 Task: Find a house in Boa Vista for 4 guests from 10 June to 25 June with amenities like gym, breakfast, wifi, free parking, and TV, within a price range of 10,000 to 15,000.
Action: Mouse moved to (487, 63)
Screenshot: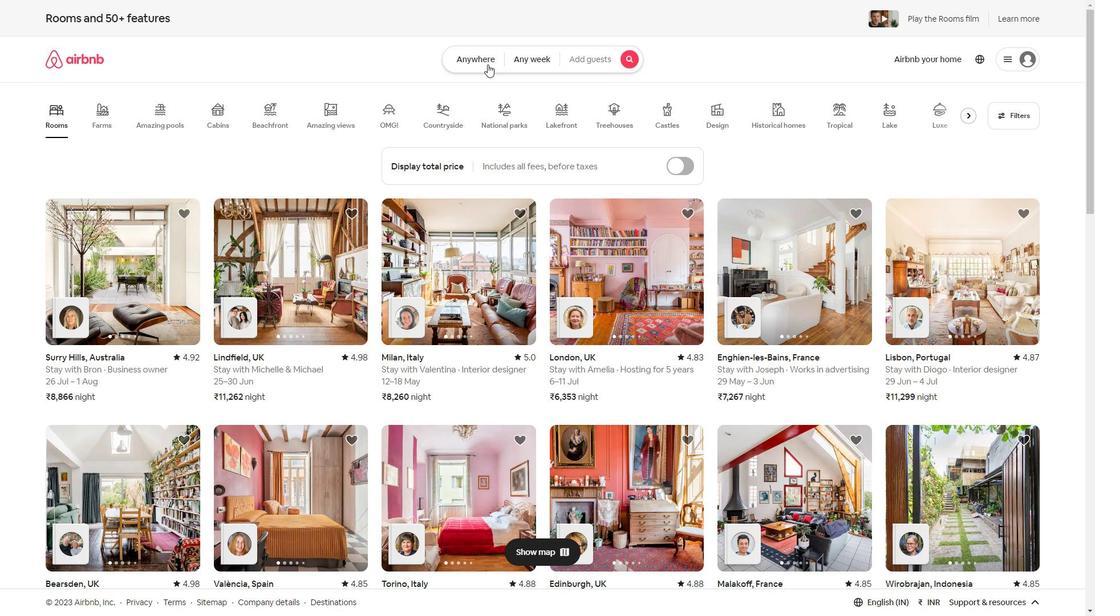 
Action: Mouse pressed left at (487, 63)
Screenshot: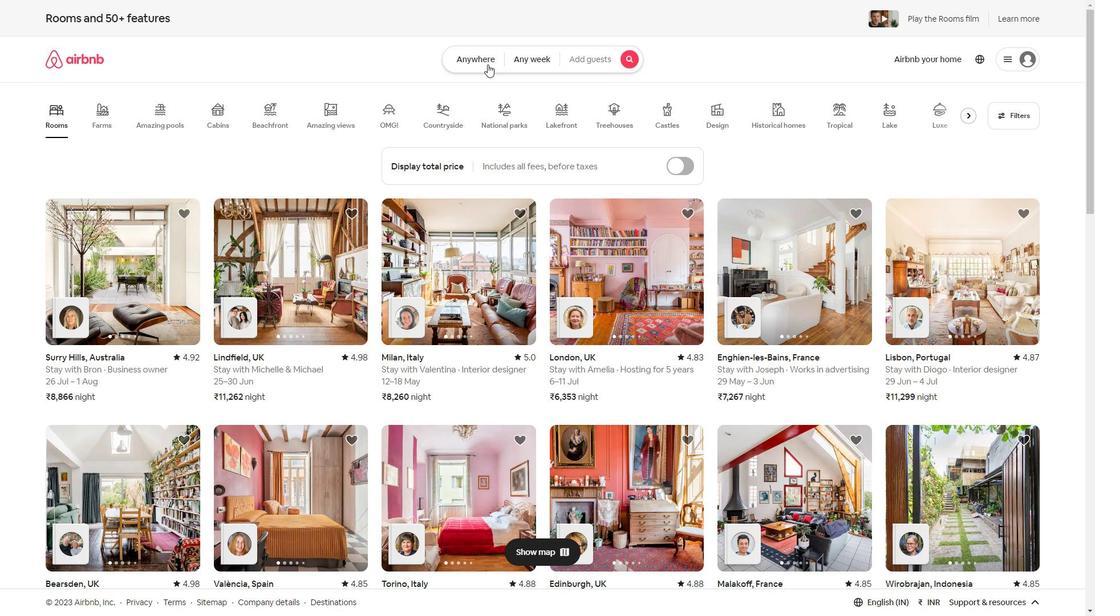 
Action: Mouse moved to (414, 85)
Screenshot: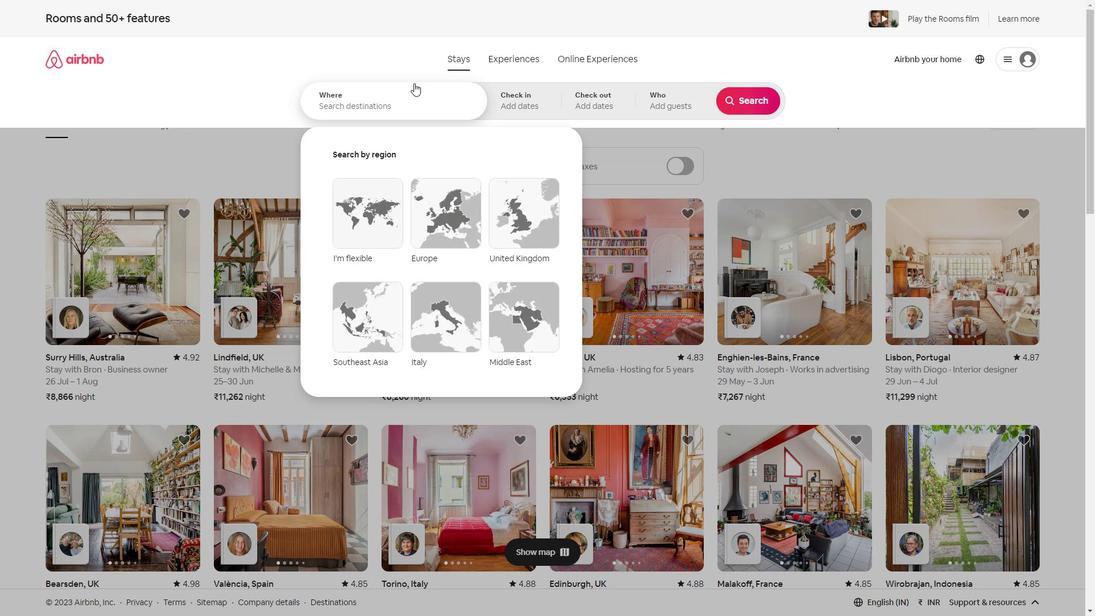 
Action: Mouse pressed left at (414, 85)
Screenshot: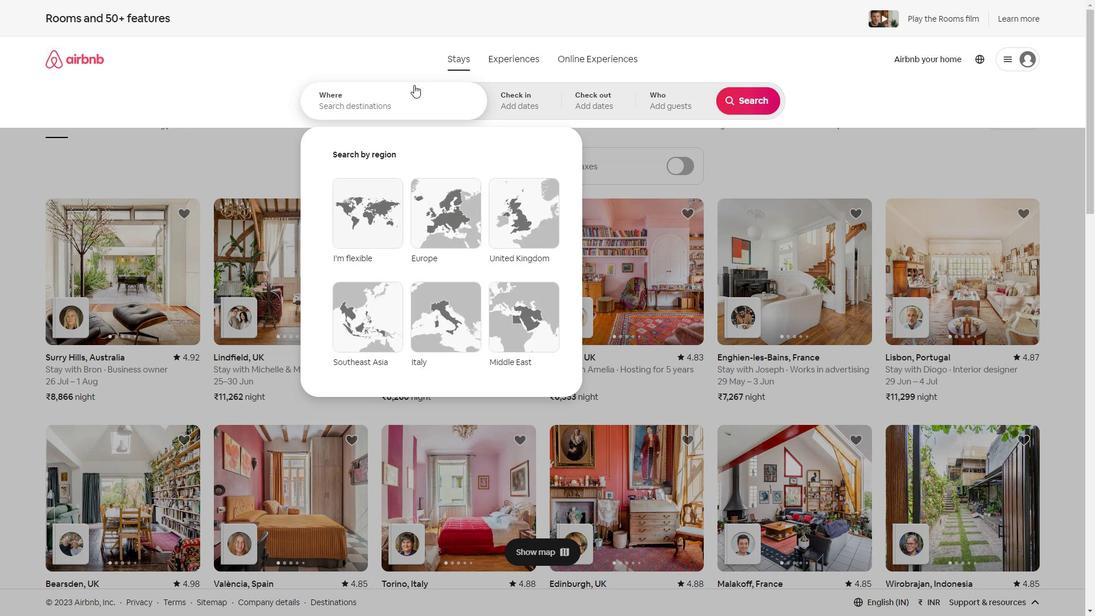 
Action: Key pressed <Key.shift>Boa<Key.space><Key.shift><Key.shift><Key.shift><Key.shift><Key.shift><Key.shift><Key.shift><Key.shift><Key.shift>Vista,<Key.shift>Brazil
Screenshot: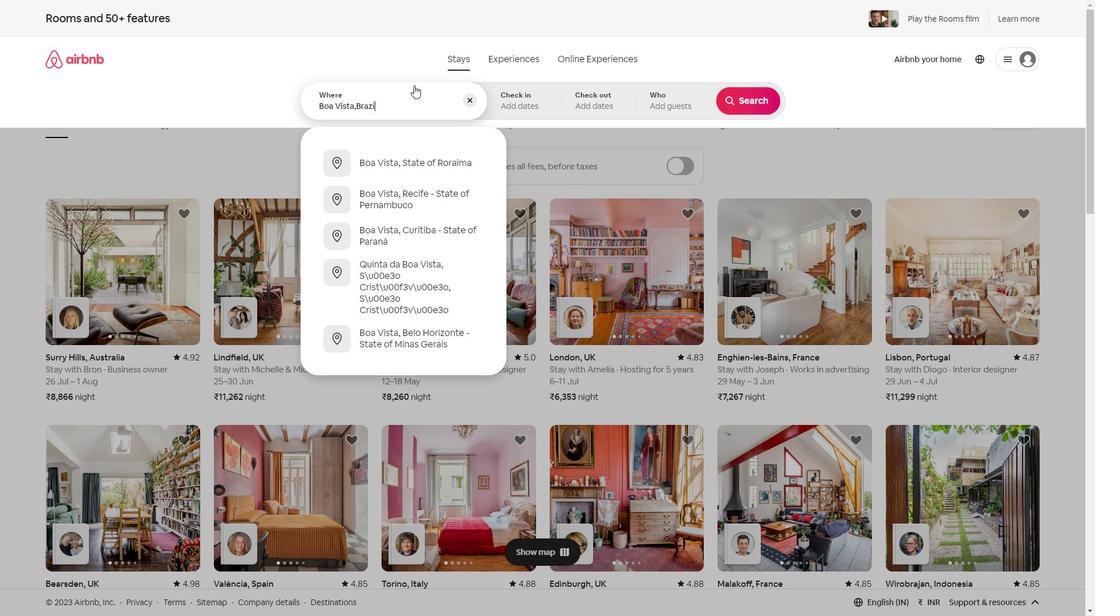 
Action: Mouse moved to (499, 105)
Screenshot: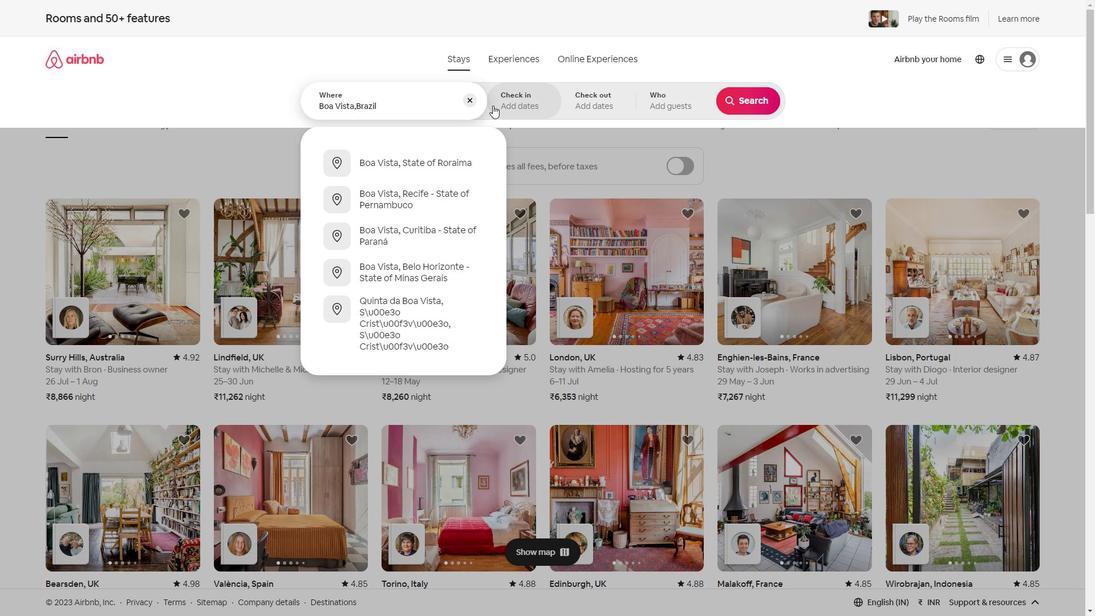 
Action: Mouse pressed left at (499, 105)
Screenshot: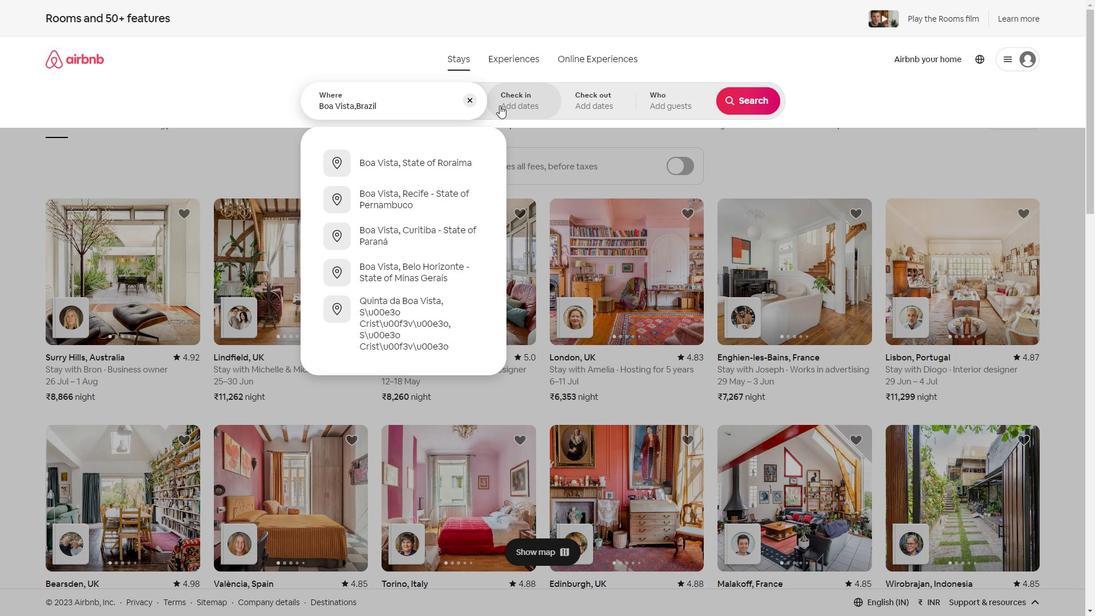 
Action: Mouse moved to (739, 271)
Screenshot: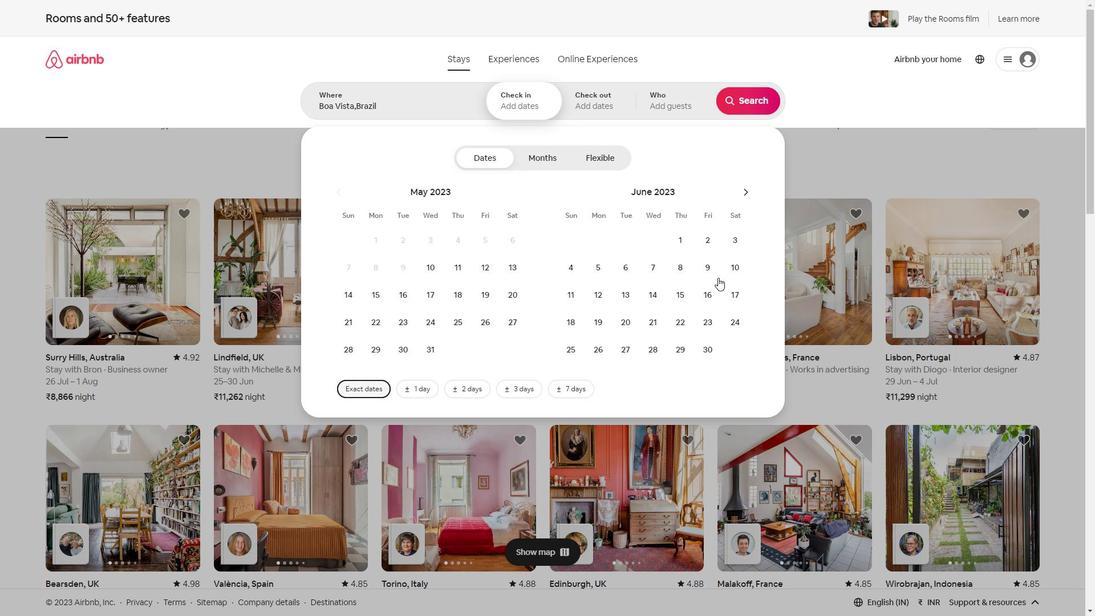 
Action: Mouse pressed left at (739, 271)
Screenshot: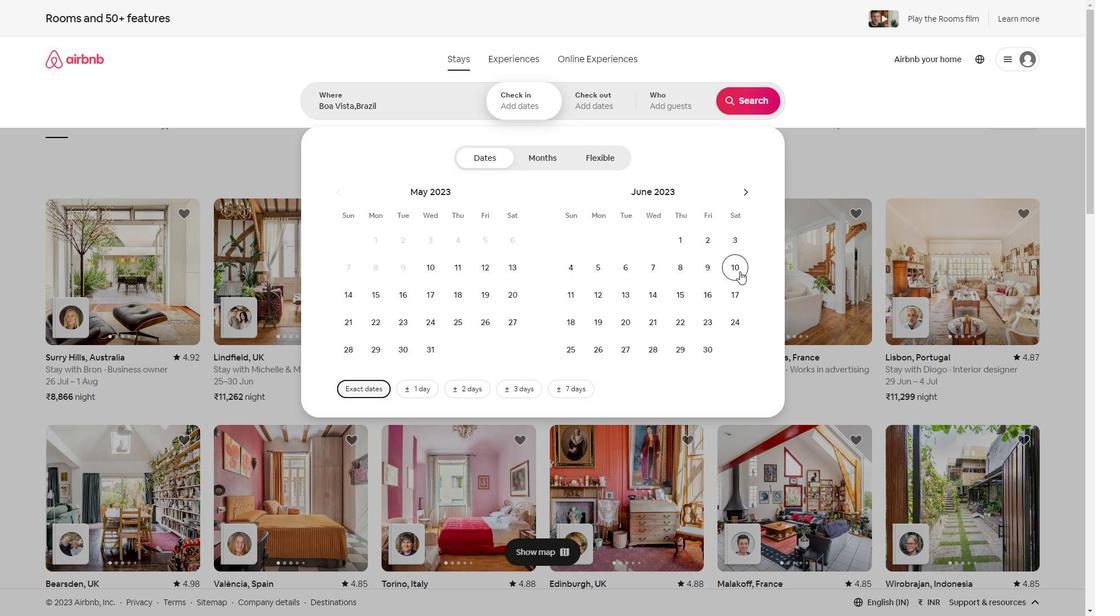 
Action: Mouse moved to (577, 343)
Screenshot: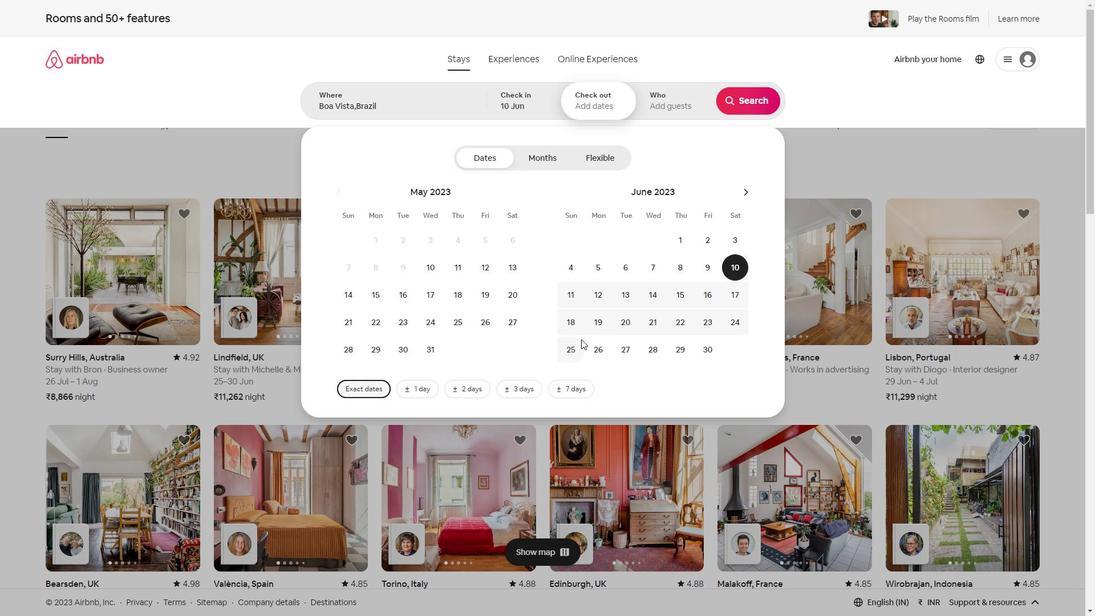 
Action: Mouse pressed left at (577, 343)
Screenshot: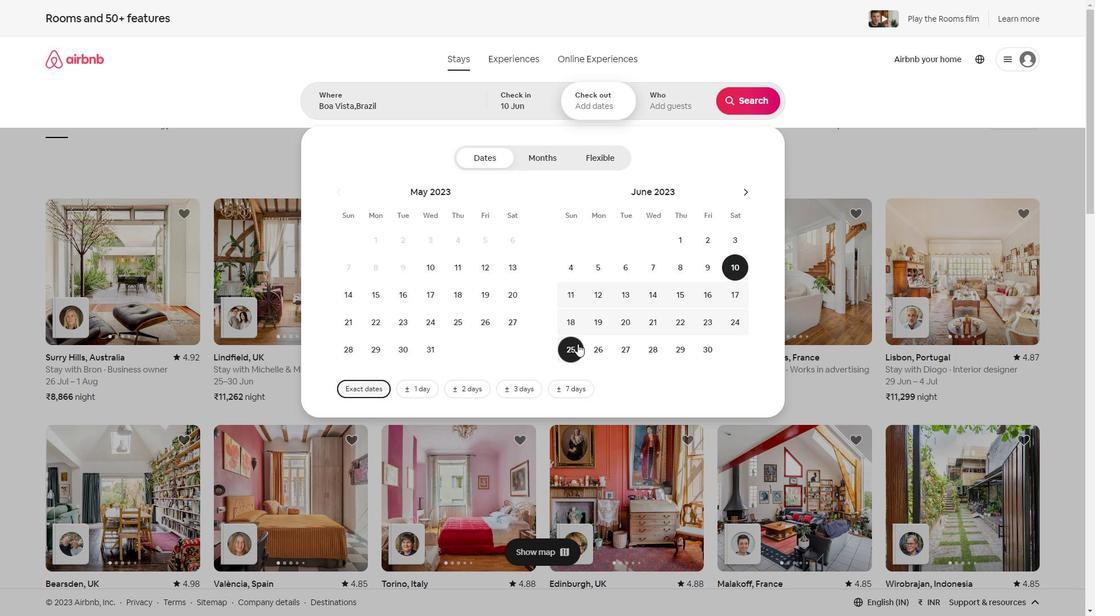
Action: Mouse moved to (670, 110)
Screenshot: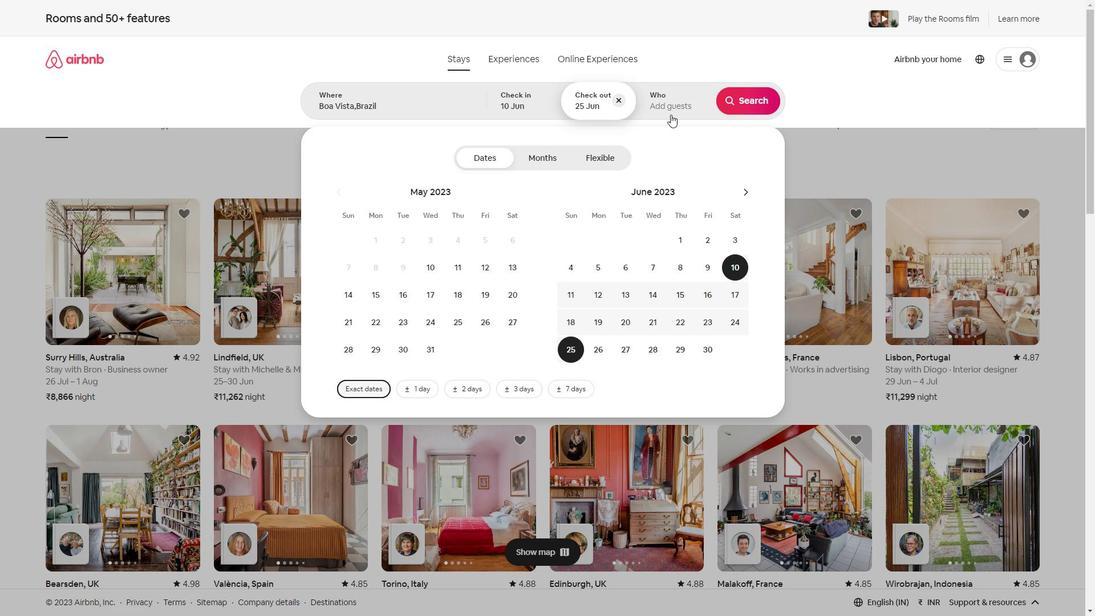 
Action: Mouse pressed left at (670, 110)
Screenshot: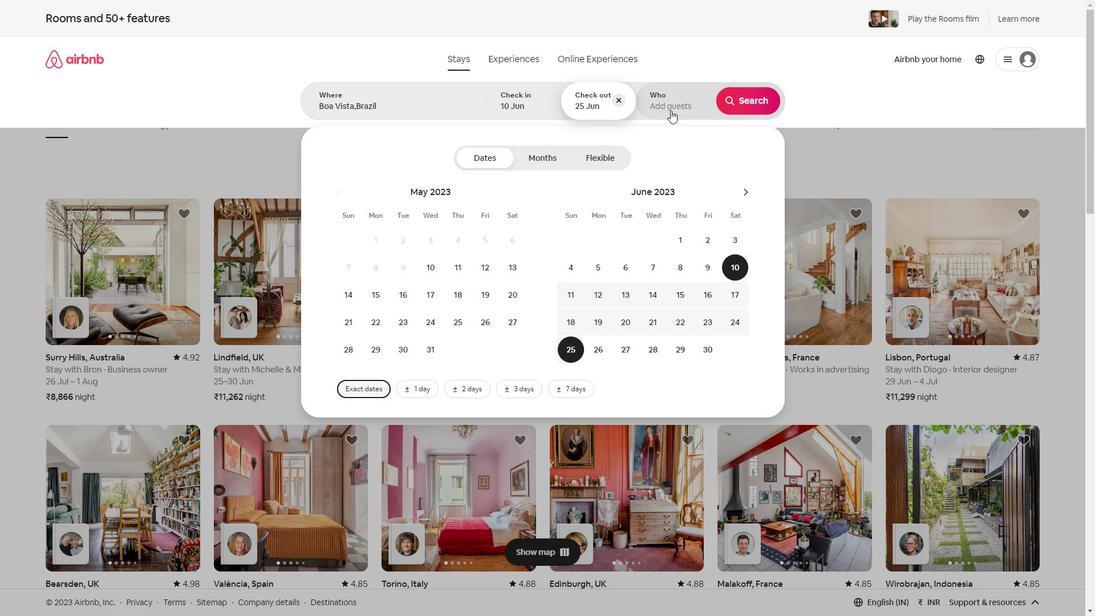
Action: Mouse moved to (748, 163)
Screenshot: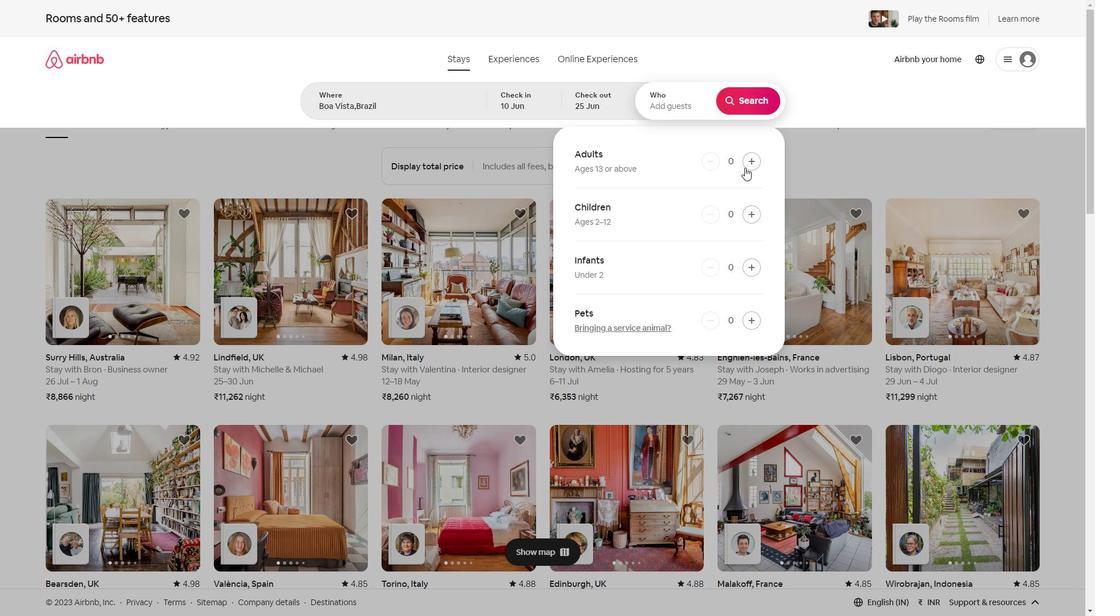 
Action: Mouse pressed left at (748, 163)
Screenshot: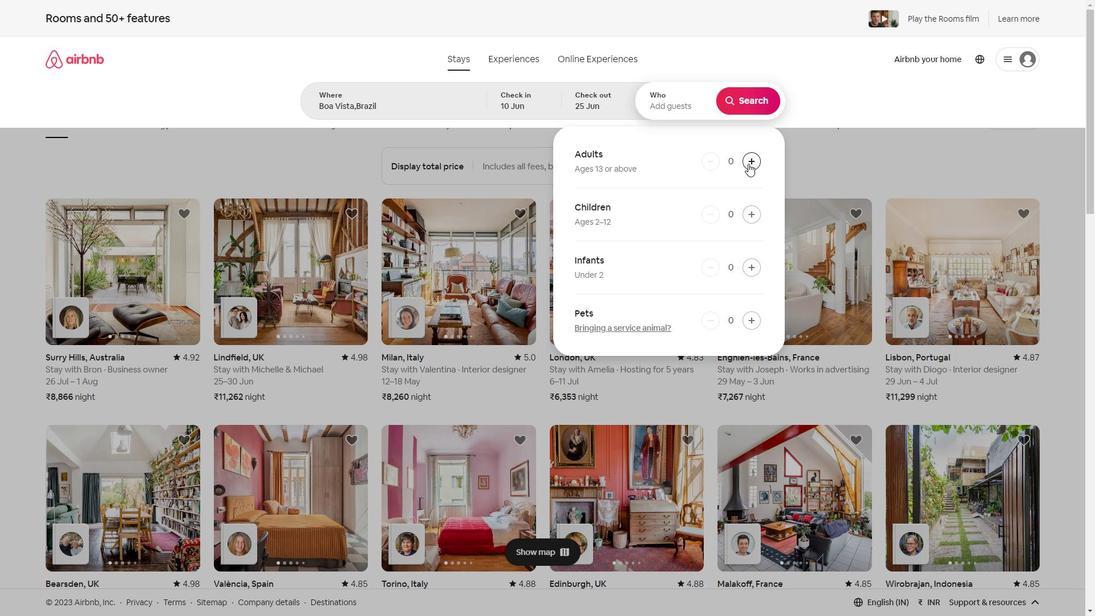 
Action: Mouse pressed left at (748, 163)
Screenshot: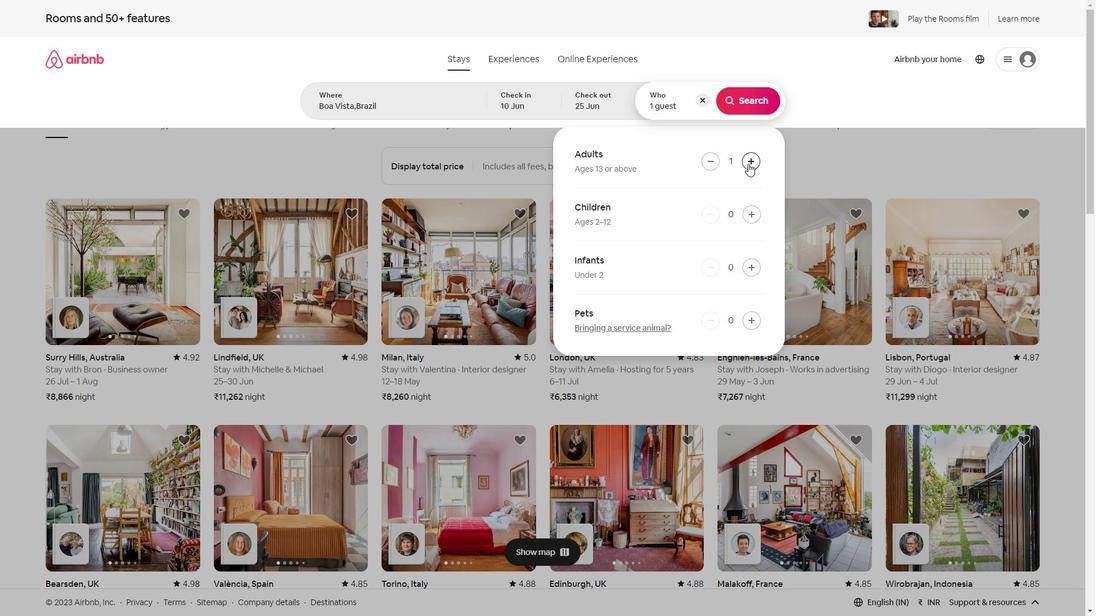 
Action: Mouse pressed left at (748, 163)
Screenshot: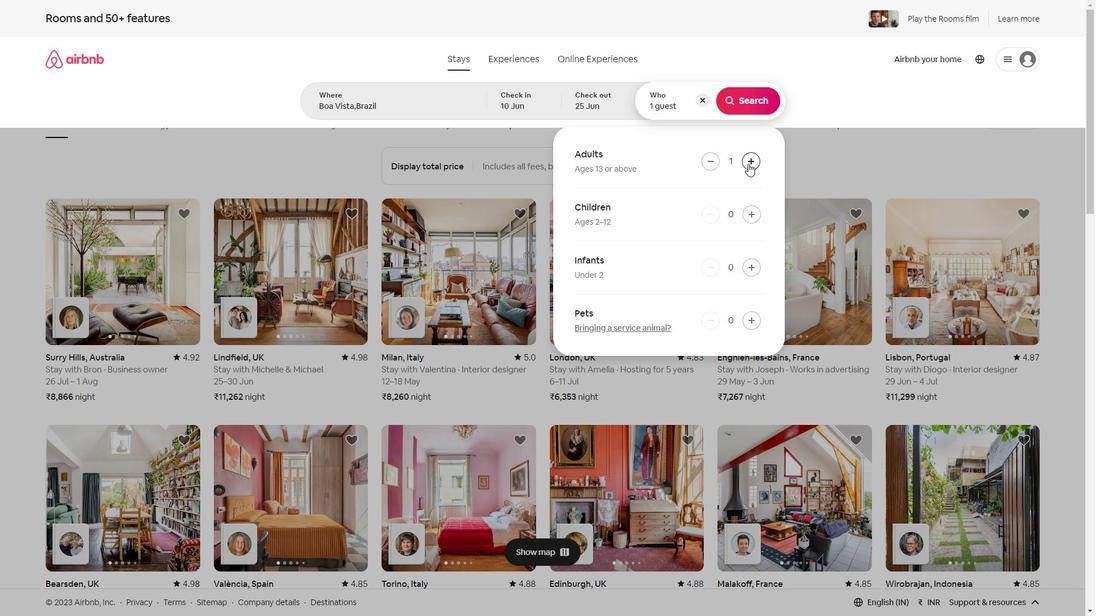 
Action: Mouse pressed left at (748, 163)
Screenshot: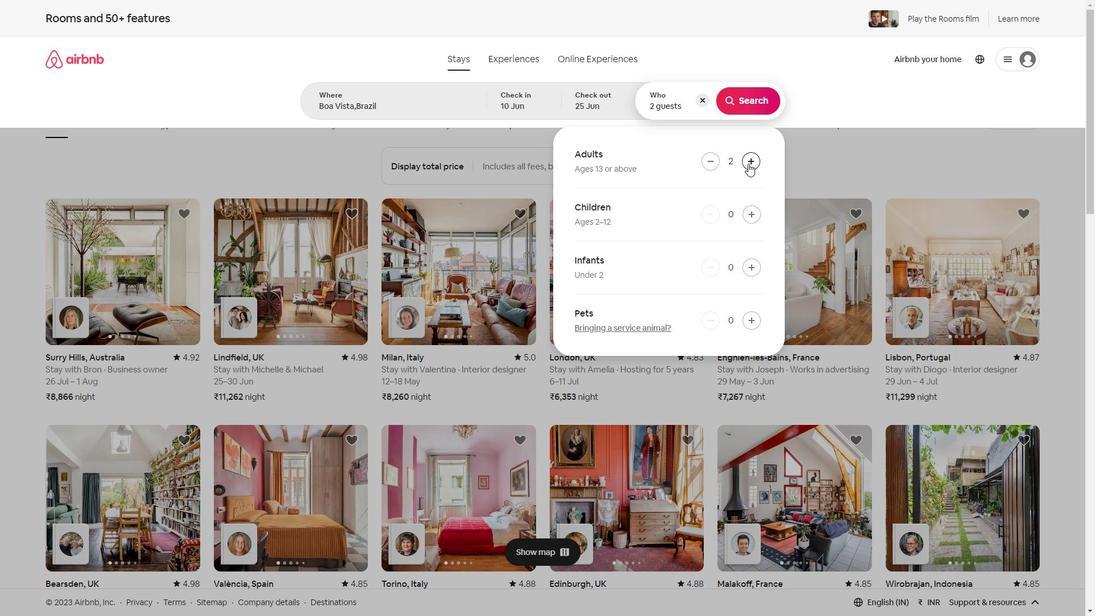 
Action: Mouse moved to (722, 92)
Screenshot: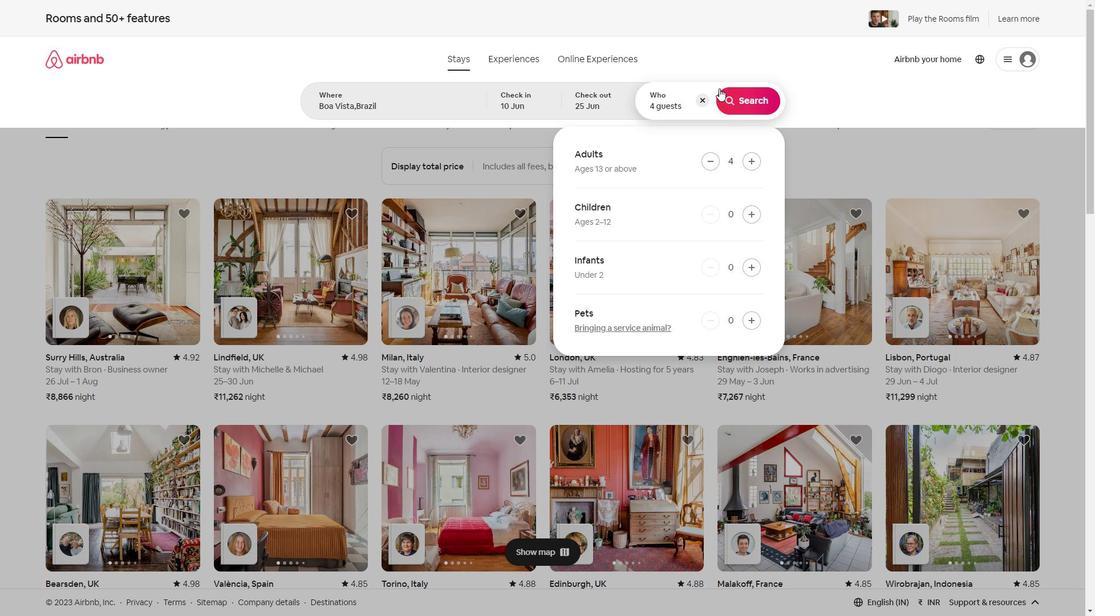 
Action: Mouse pressed left at (722, 92)
Screenshot: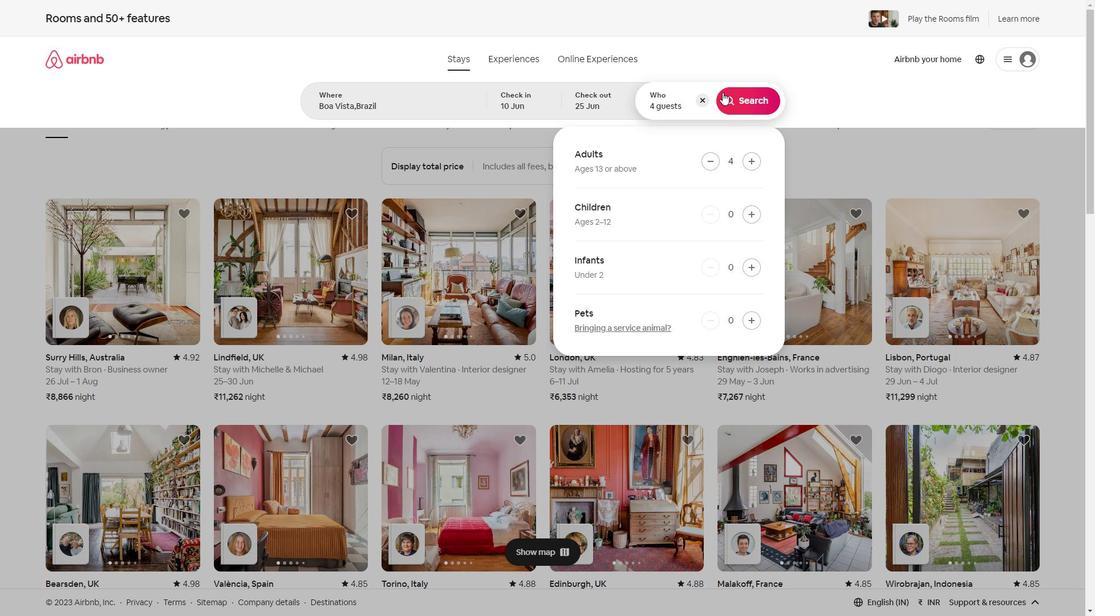 
Action: Mouse moved to (1032, 69)
Screenshot: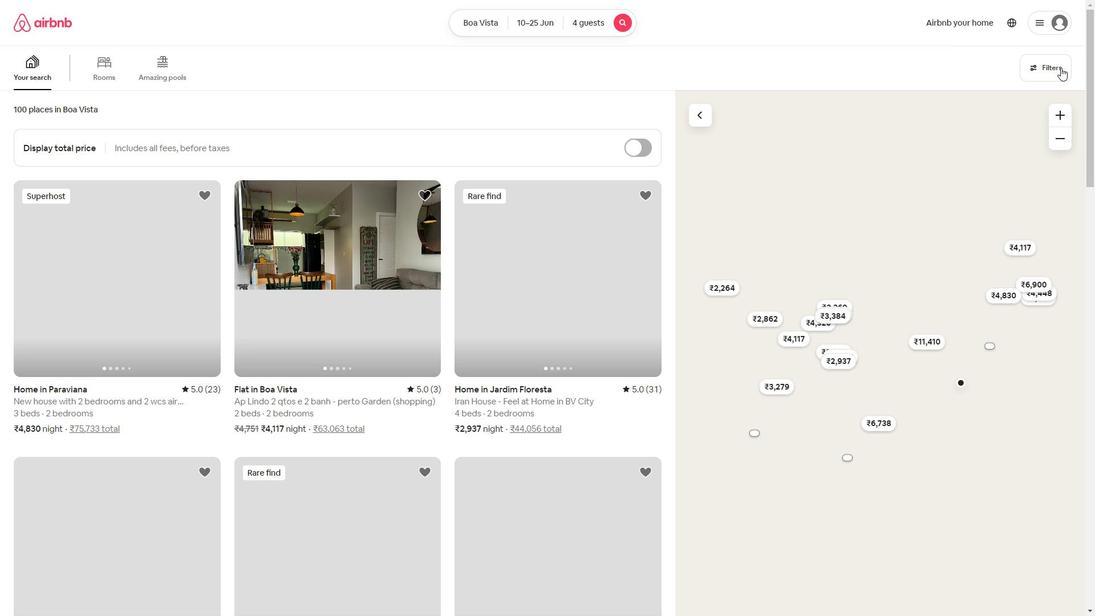 
Action: Mouse pressed left at (1032, 69)
Screenshot: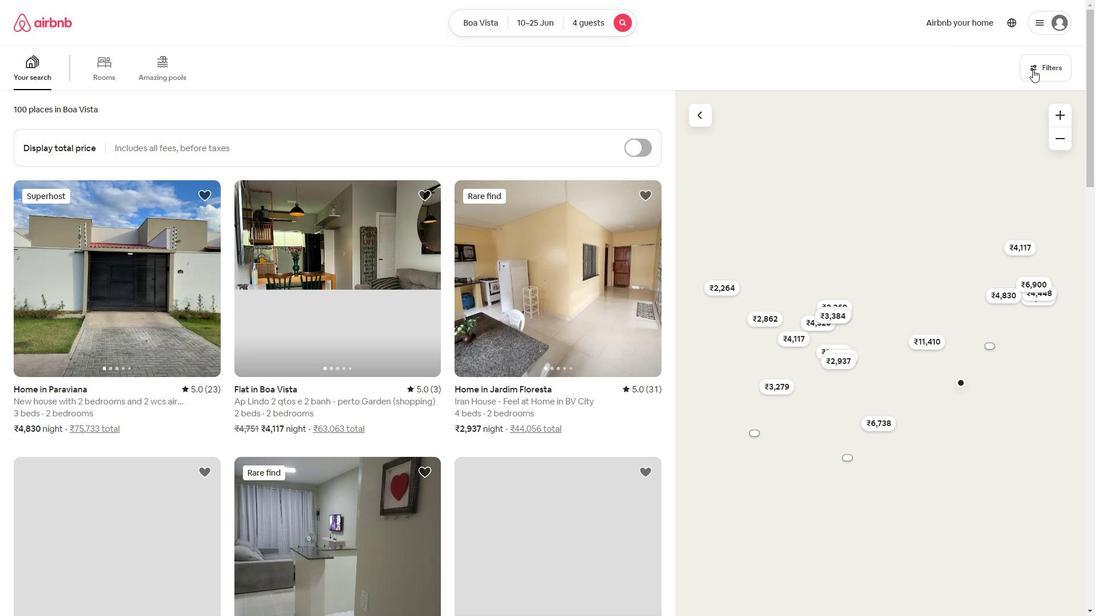 
Action: Mouse moved to (458, 347)
Screenshot: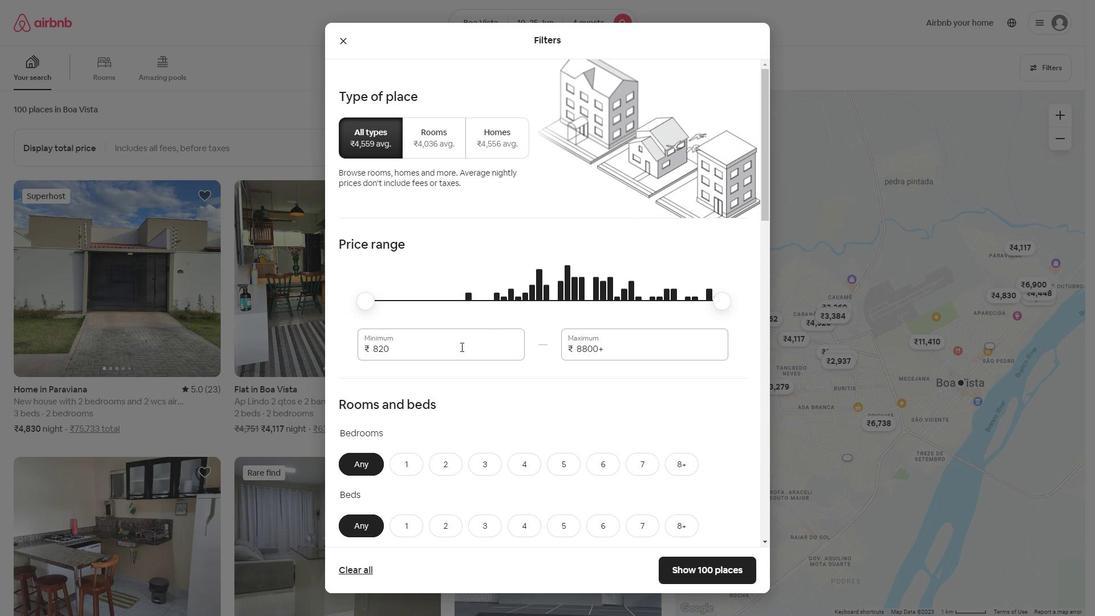 
Action: Mouse pressed left at (458, 347)
Screenshot: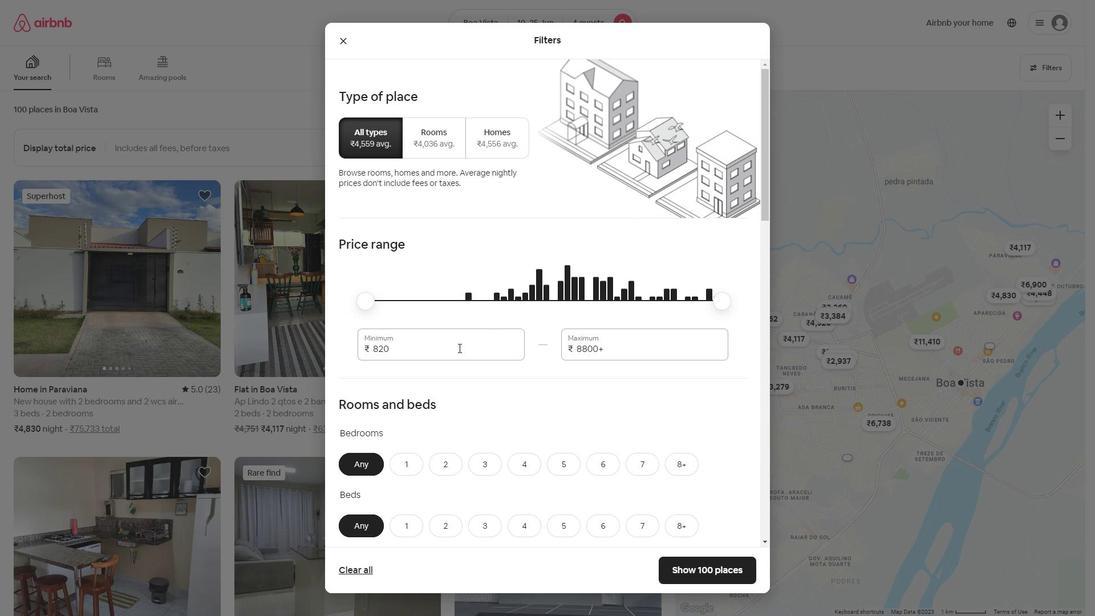 
Action: Key pressed <Key.backspace><Key.backspace><Key.backspace><Key.backspace><Key.backspace><Key.backspace><Key.backspace><Key.backspace><Key.backspace><Key.backspace><Key.backspace>10000
Screenshot: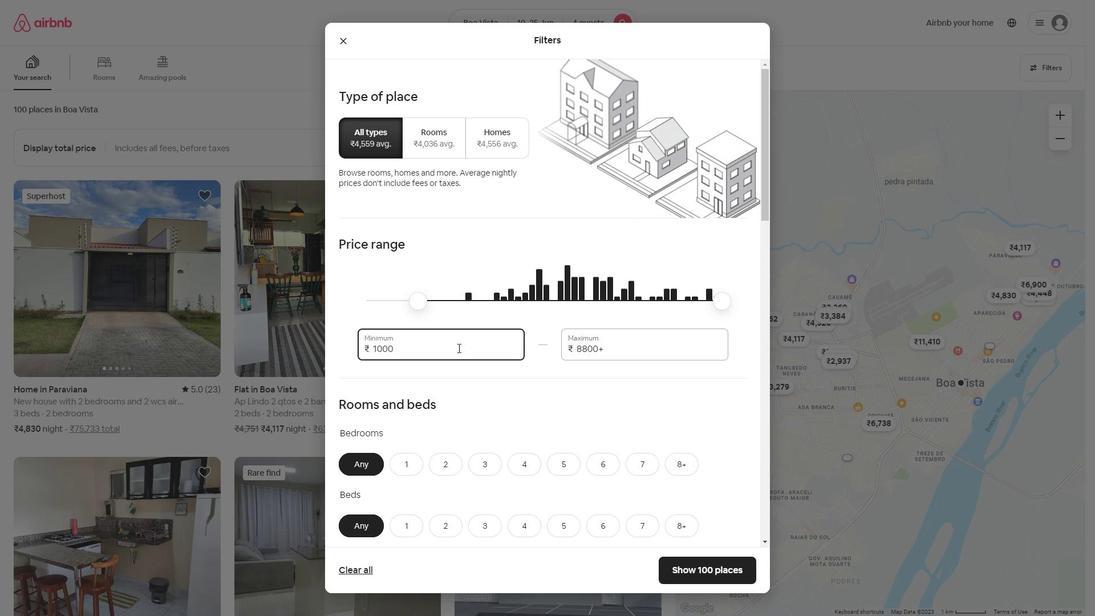 
Action: Mouse moved to (622, 344)
Screenshot: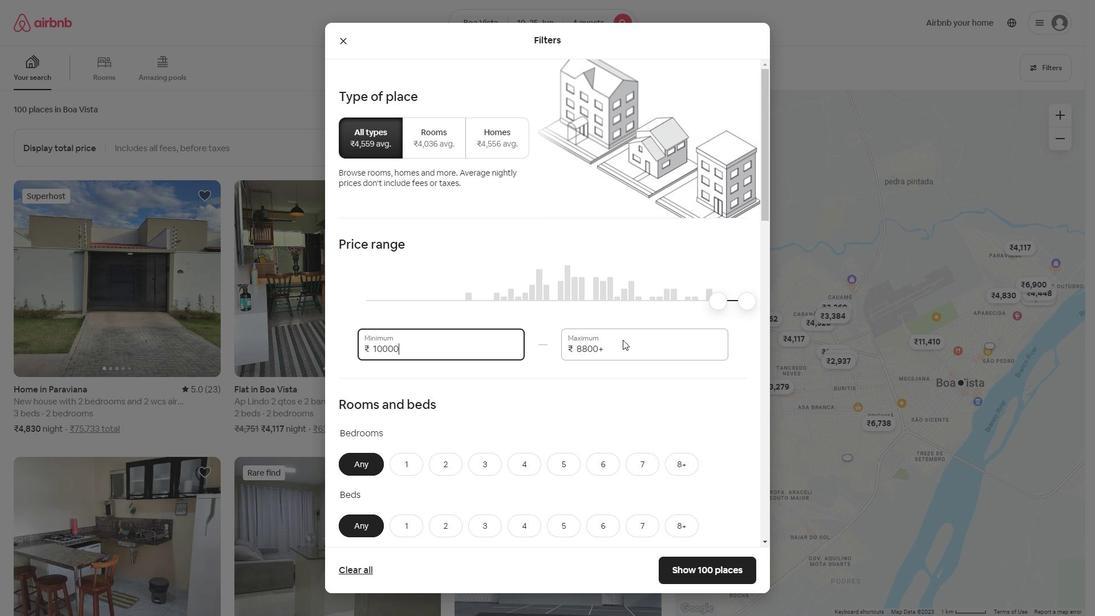 
Action: Mouse pressed left at (622, 344)
Screenshot: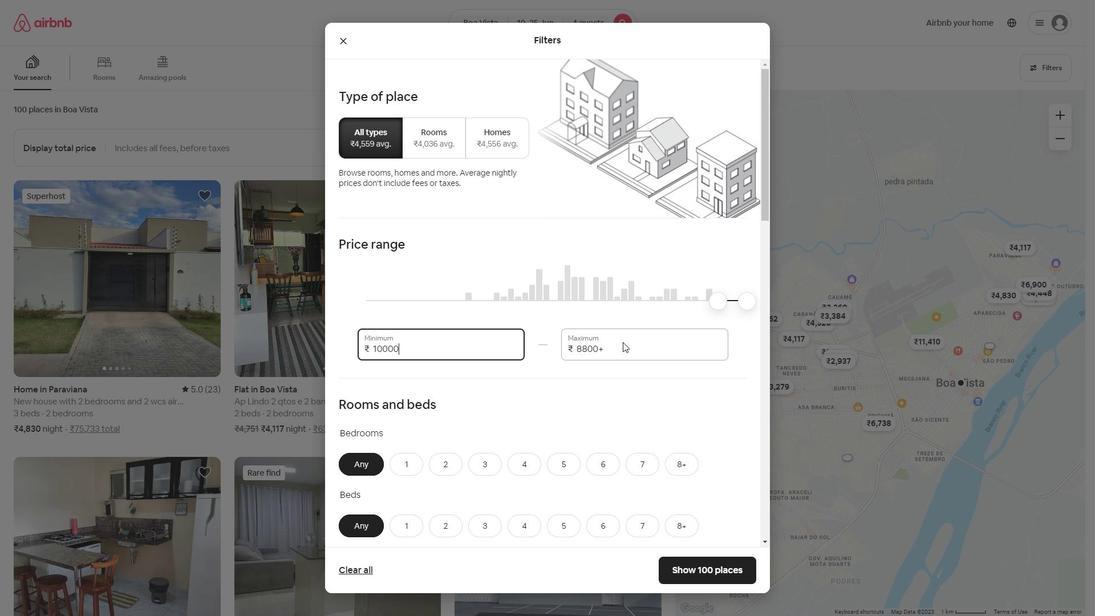 
Action: Key pressed <Key.backspace><Key.backspace><Key.backspace><Key.backspace><Key.backspace><Key.backspace><Key.backspace><Key.backspace><Key.backspace><Key.backspace><Key.backspace><Key.backspace><Key.backspace><Key.backspace>15000
Screenshot: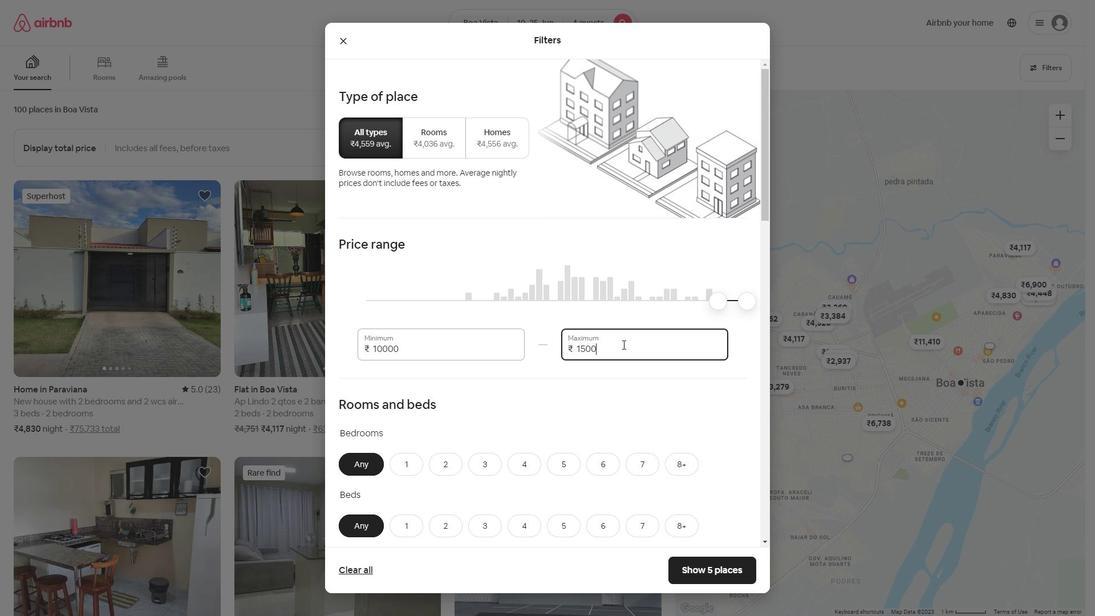 
Action: Mouse moved to (520, 466)
Screenshot: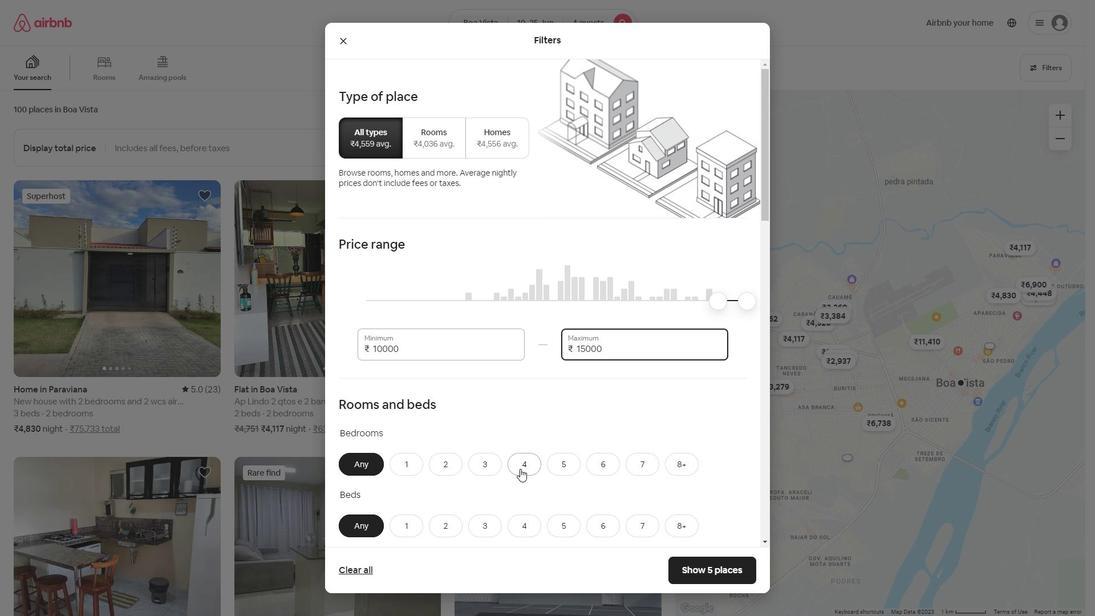 
Action: Mouse pressed left at (520, 466)
Screenshot: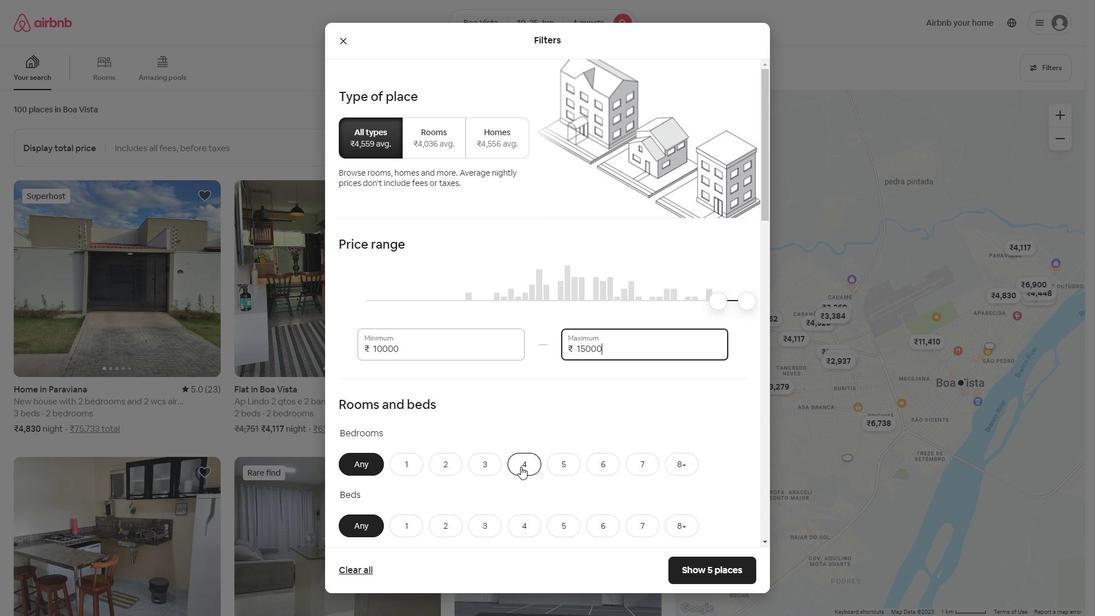 
Action: Mouse moved to (520, 531)
Screenshot: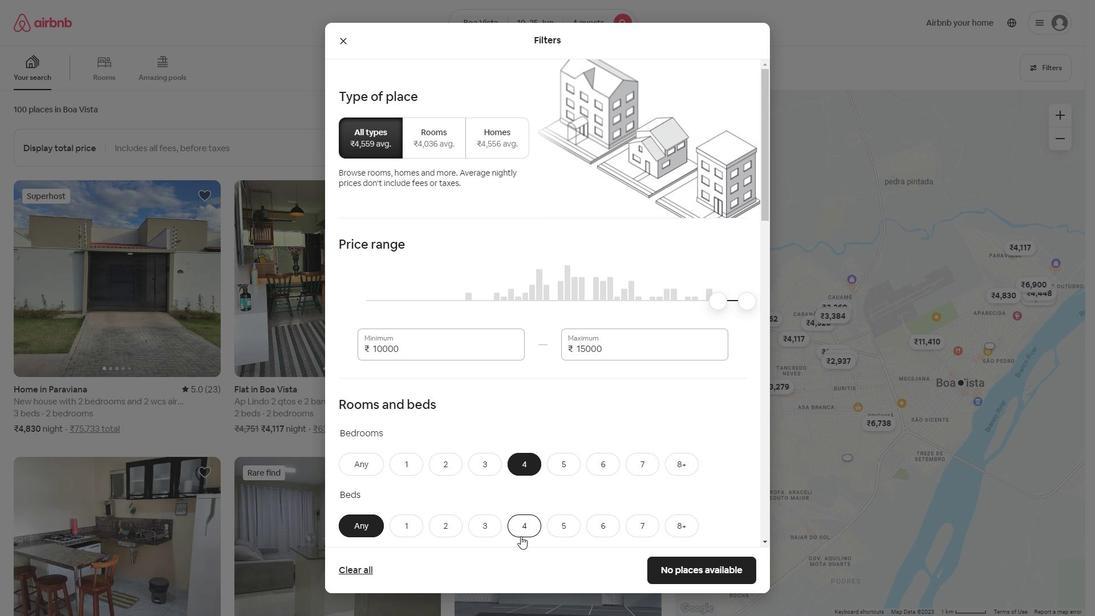 
Action: Mouse pressed left at (520, 531)
Screenshot: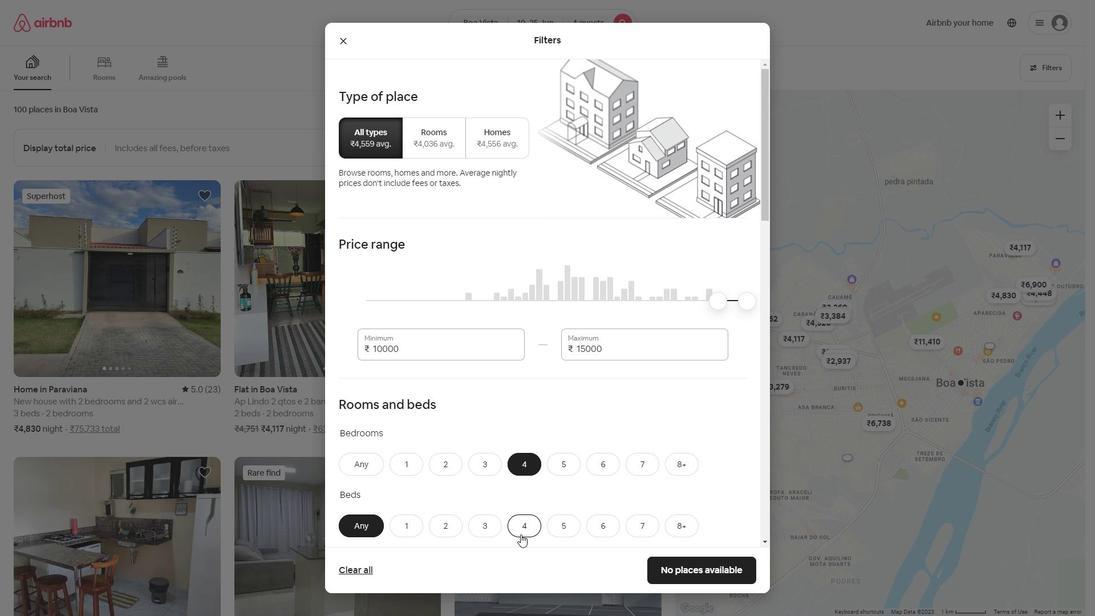
Action: Mouse moved to (520, 531)
Screenshot: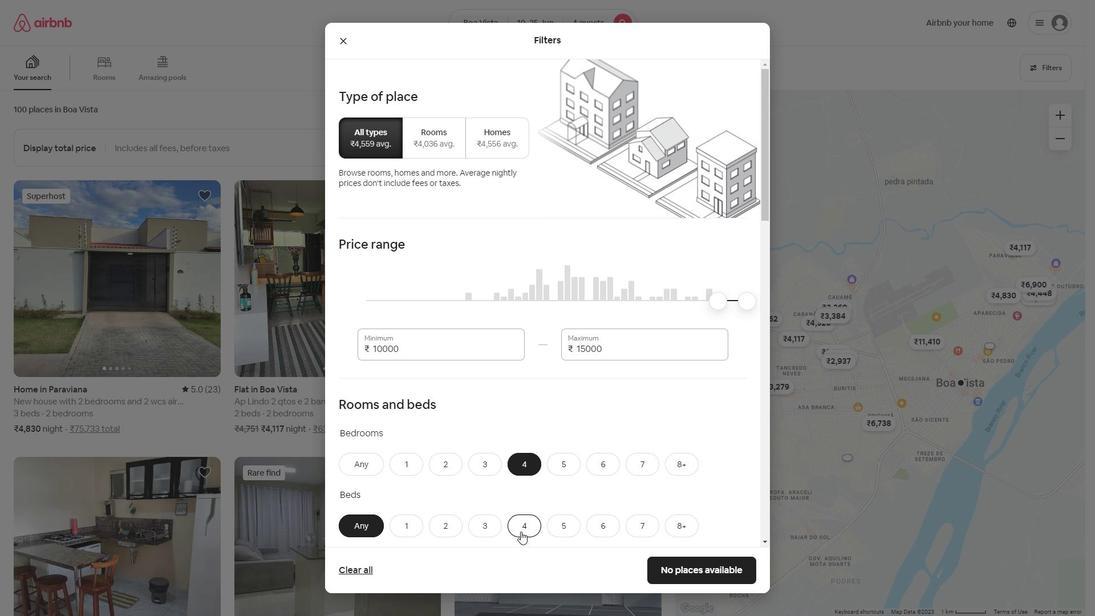 
Action: Mouse scrolled (520, 531) with delta (0, 0)
Screenshot: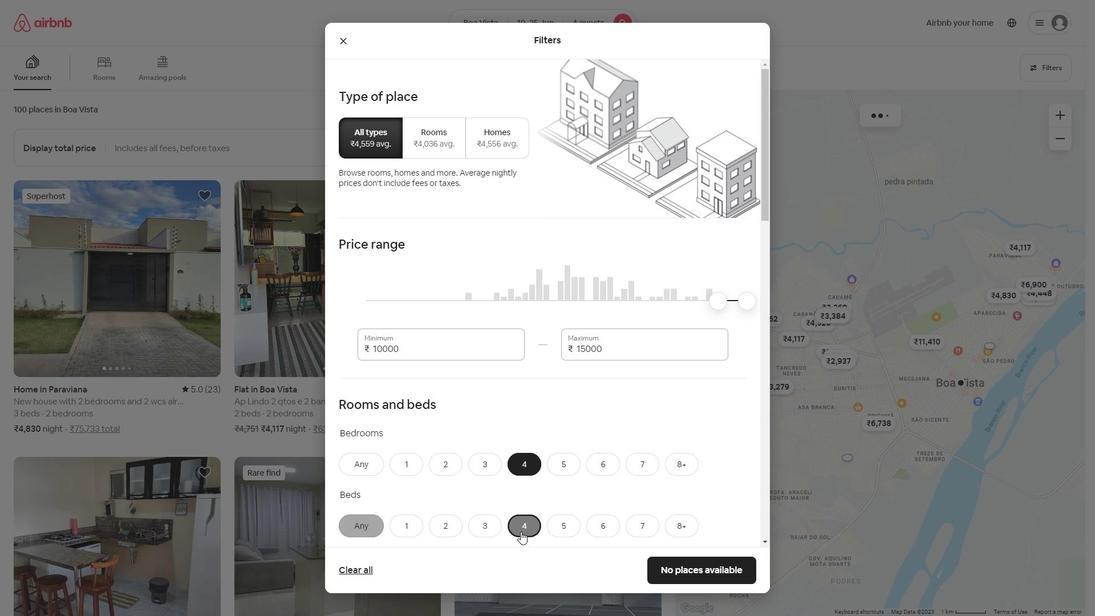 
Action: Mouse scrolled (520, 531) with delta (0, 0)
Screenshot: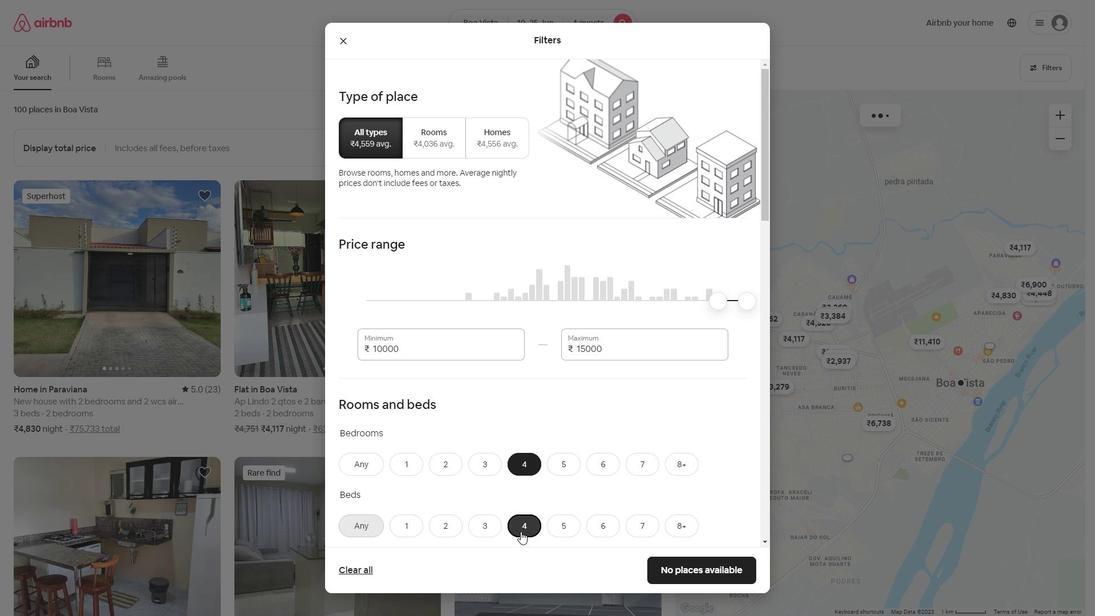 
Action: Mouse scrolled (520, 531) with delta (0, 0)
Screenshot: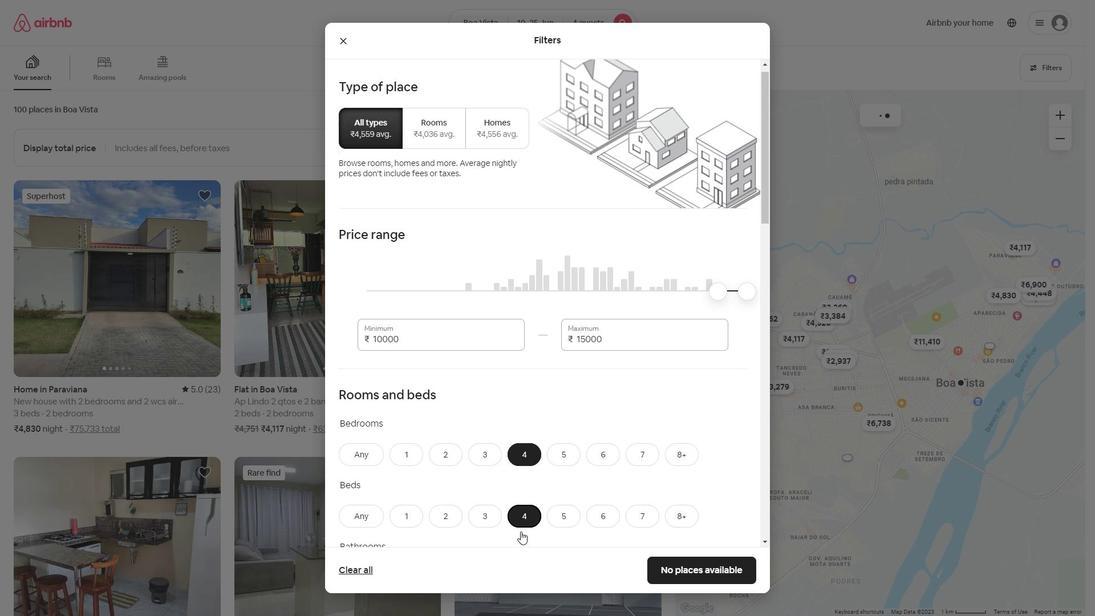 
Action: Mouse moved to (520, 422)
Screenshot: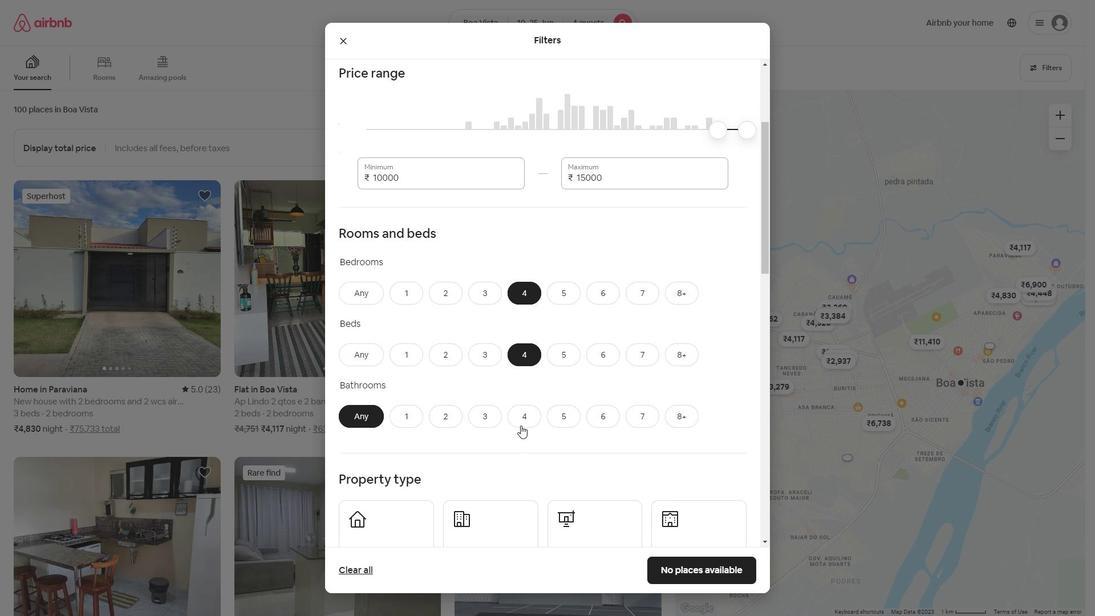 
Action: Mouse pressed left at (520, 422)
Screenshot: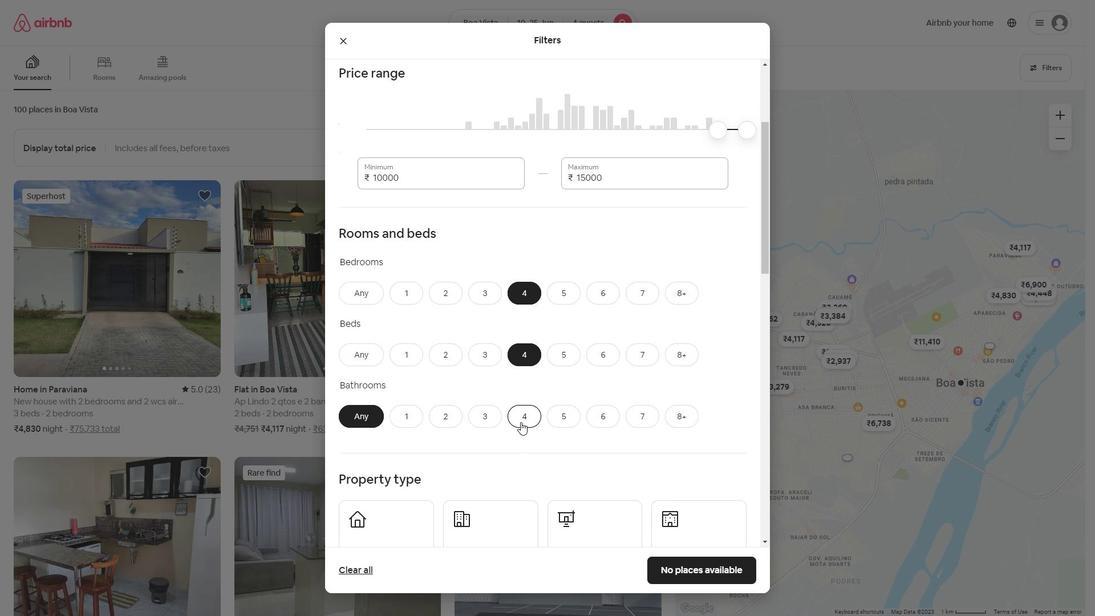 
Action: Mouse moved to (398, 432)
Screenshot: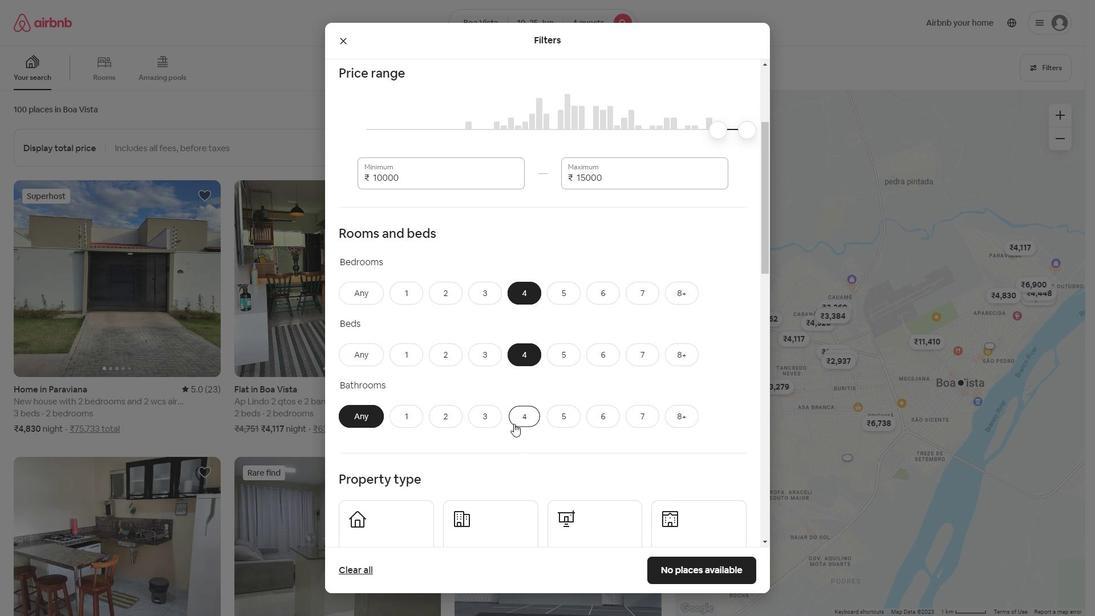 
Action: Mouse scrolled (398, 431) with delta (0, 0)
Screenshot: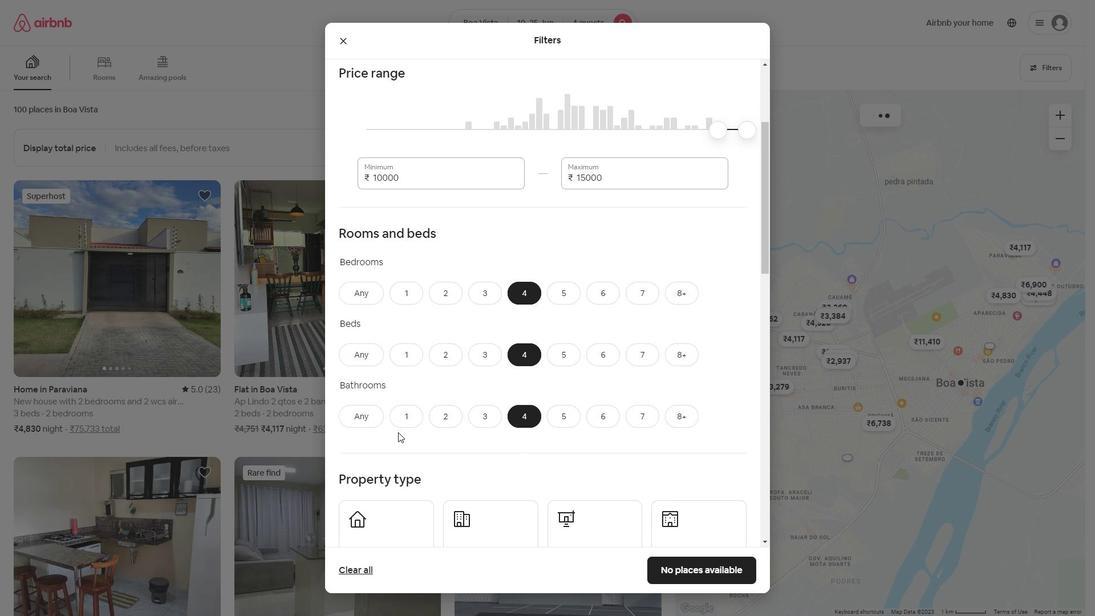 
Action: Mouse scrolled (398, 431) with delta (0, 0)
Screenshot: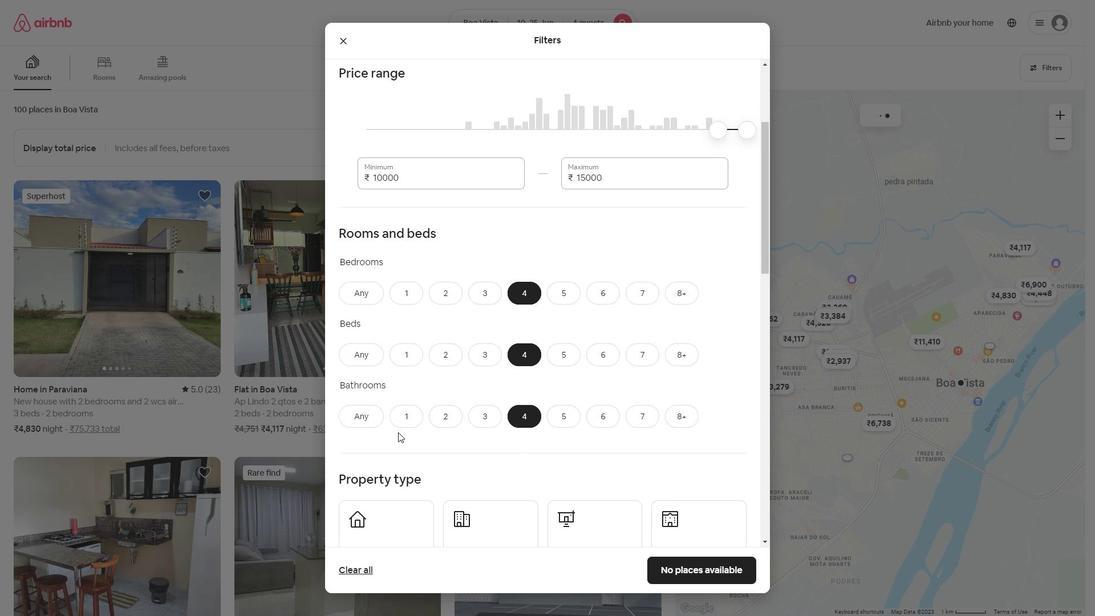 
Action: Mouse scrolled (398, 431) with delta (0, 0)
Screenshot: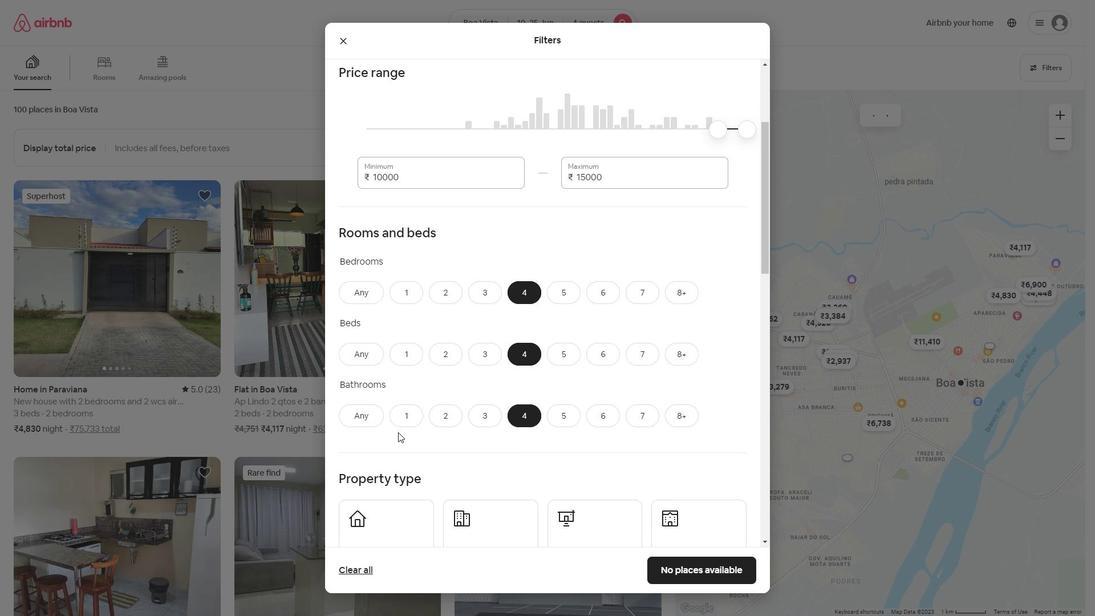 
Action: Mouse moved to (411, 391)
Screenshot: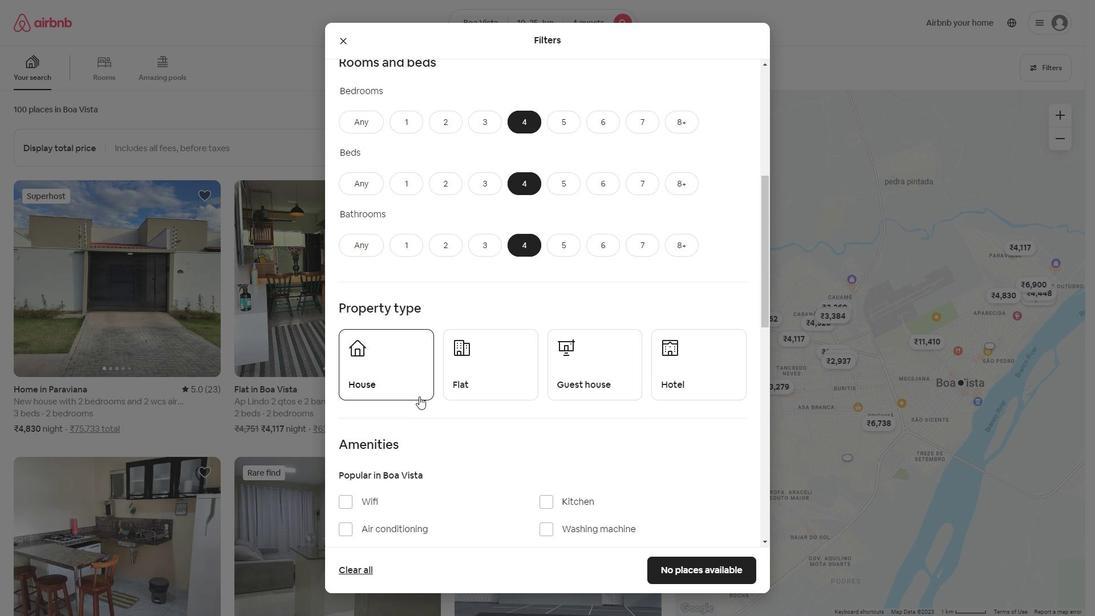 
Action: Mouse pressed left at (411, 391)
Screenshot: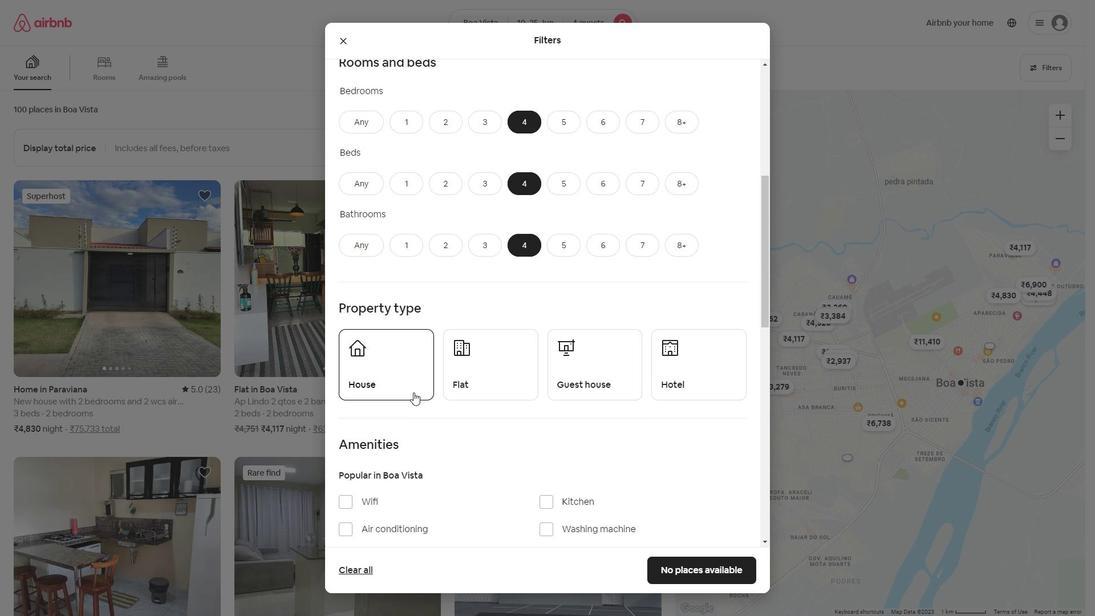 
Action: Mouse moved to (460, 377)
Screenshot: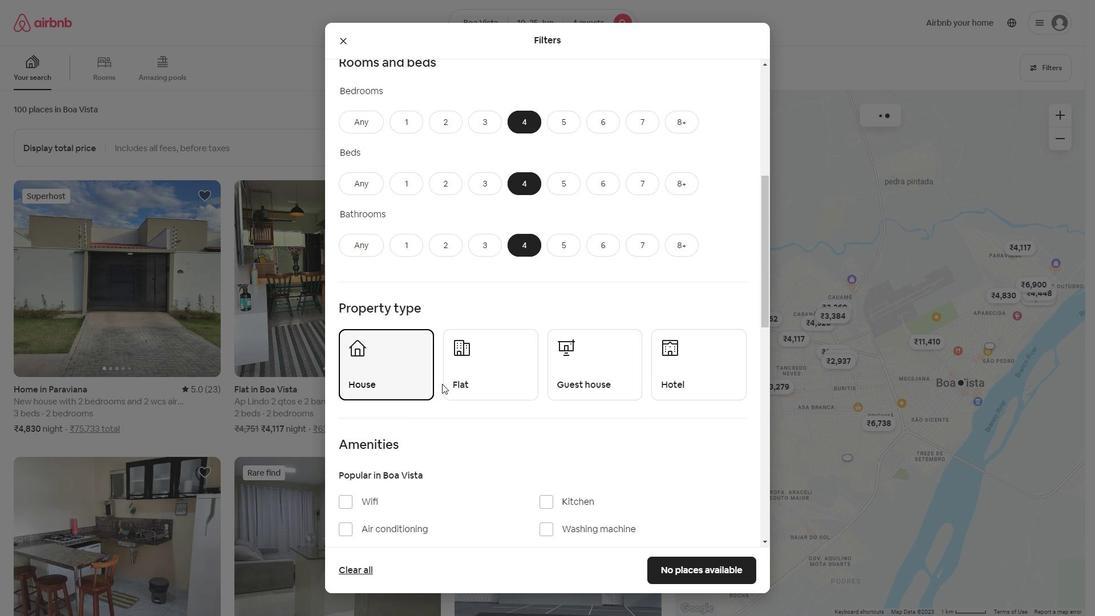 
Action: Mouse pressed left at (460, 377)
Screenshot: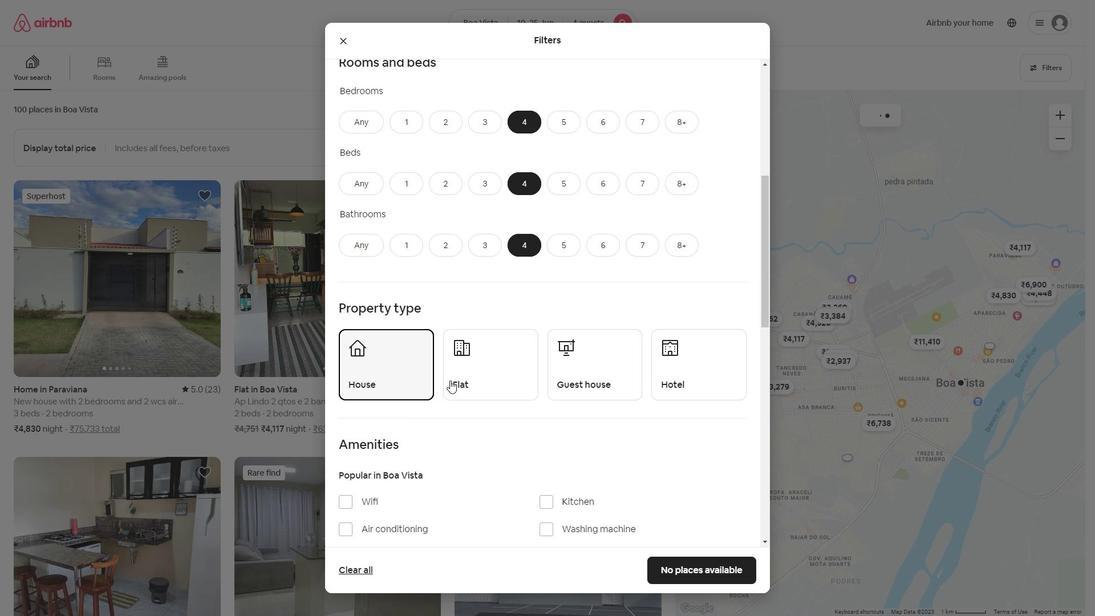 
Action: Mouse moved to (631, 370)
Screenshot: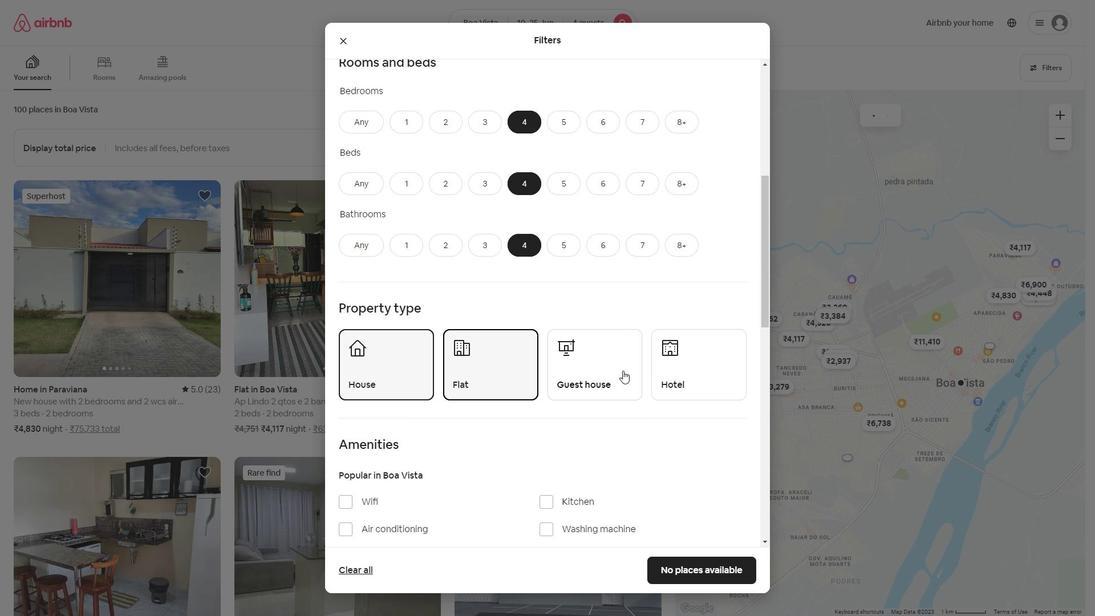 
Action: Mouse pressed left at (631, 370)
Screenshot: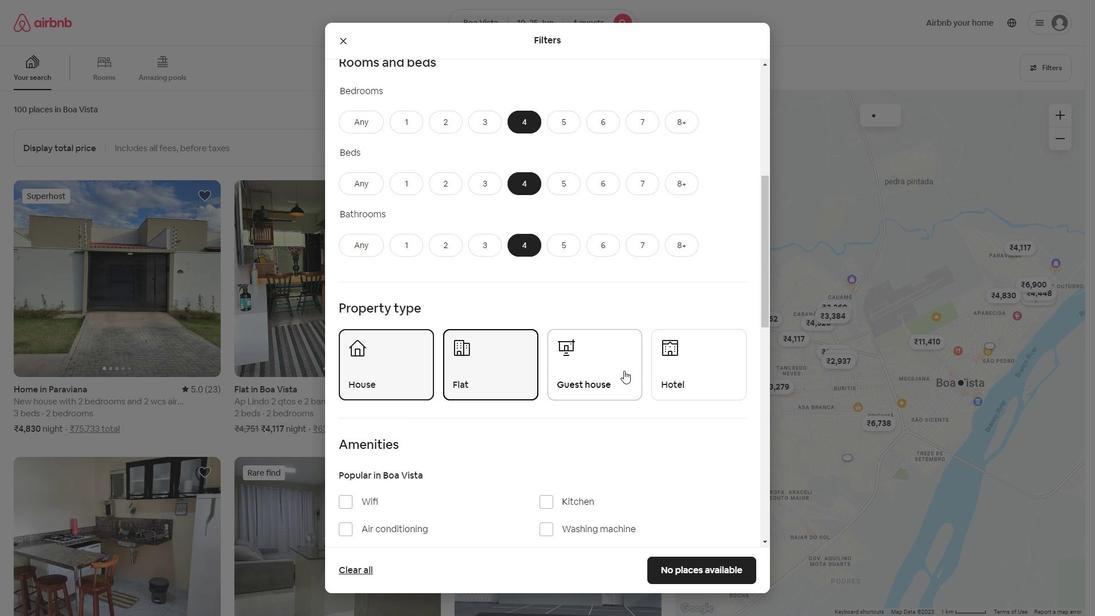 
Action: Mouse moved to (667, 365)
Screenshot: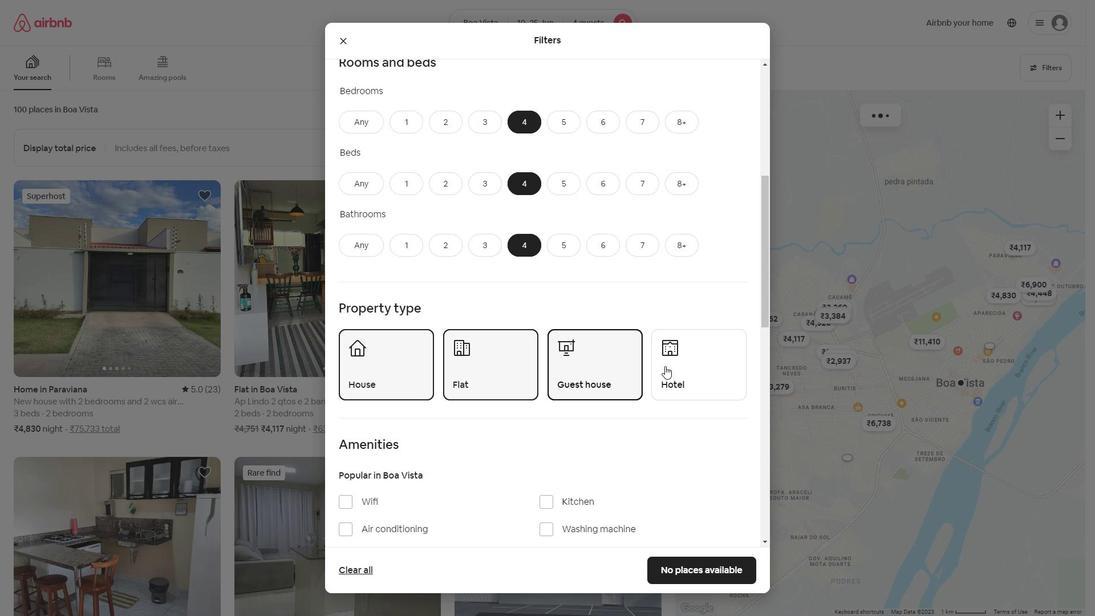 
Action: Mouse pressed left at (667, 365)
Screenshot: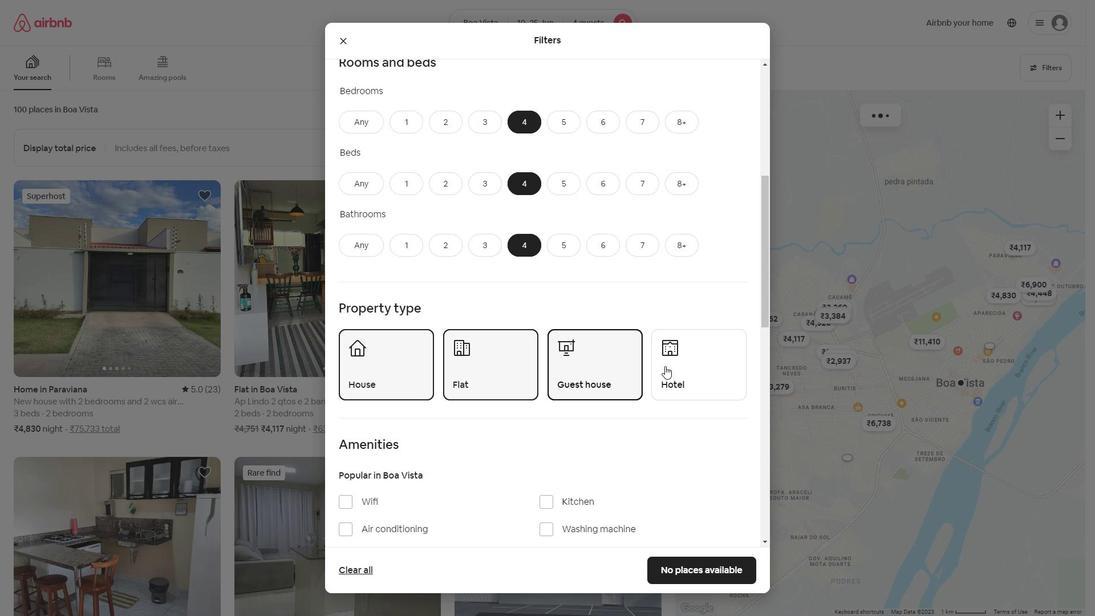 
Action: Mouse moved to (355, 394)
Screenshot: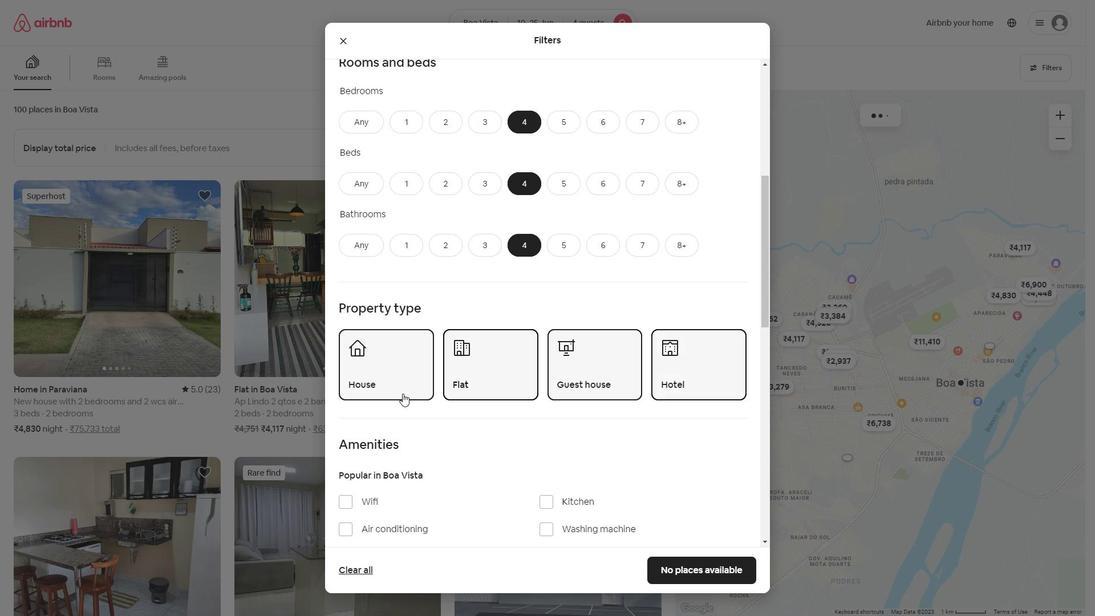 
Action: Mouse scrolled (355, 393) with delta (0, 0)
Screenshot: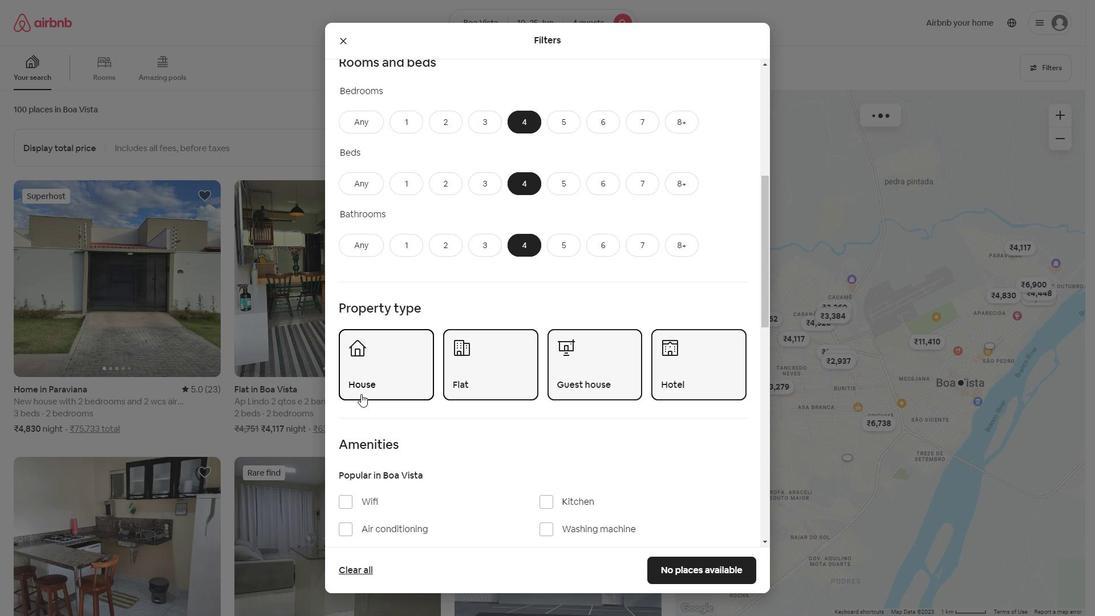 
Action: Mouse scrolled (355, 393) with delta (0, 0)
Screenshot: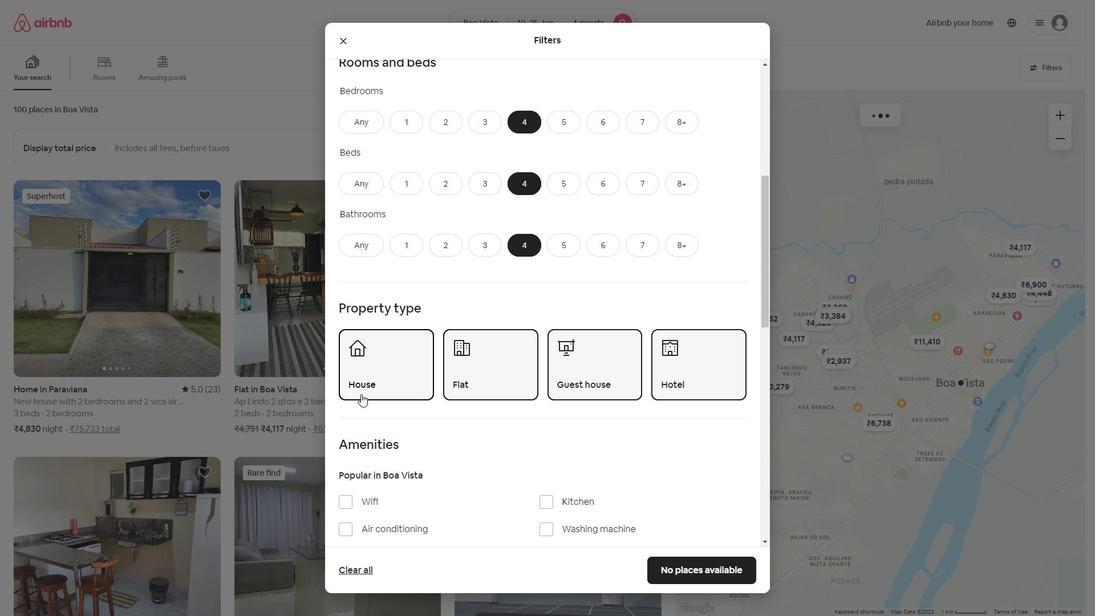 
Action: Mouse scrolled (355, 393) with delta (0, 0)
Screenshot: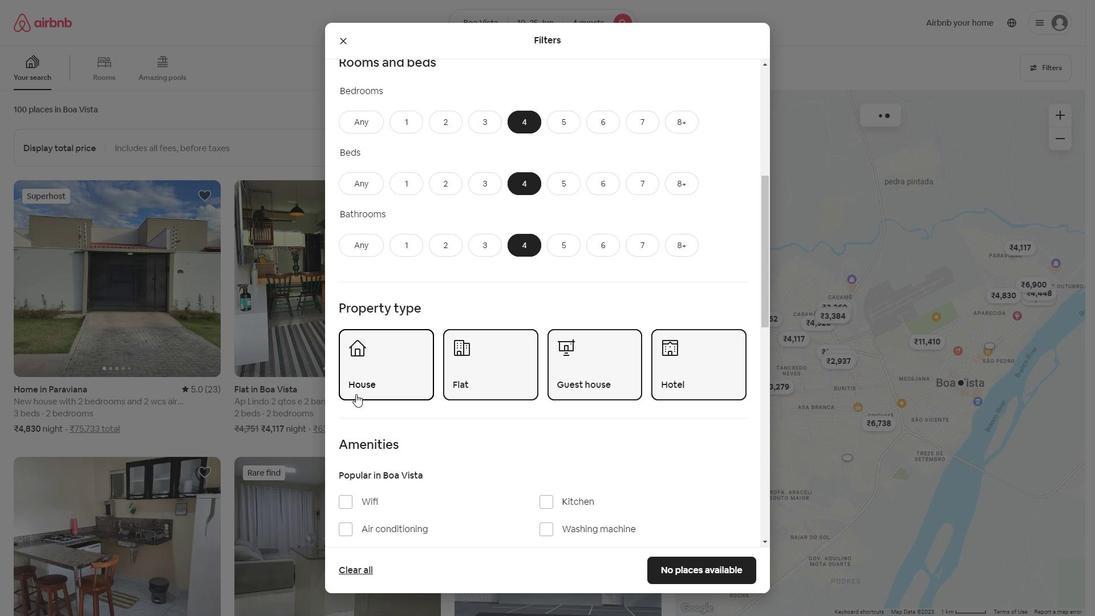 
Action: Mouse moved to (338, 326)
Screenshot: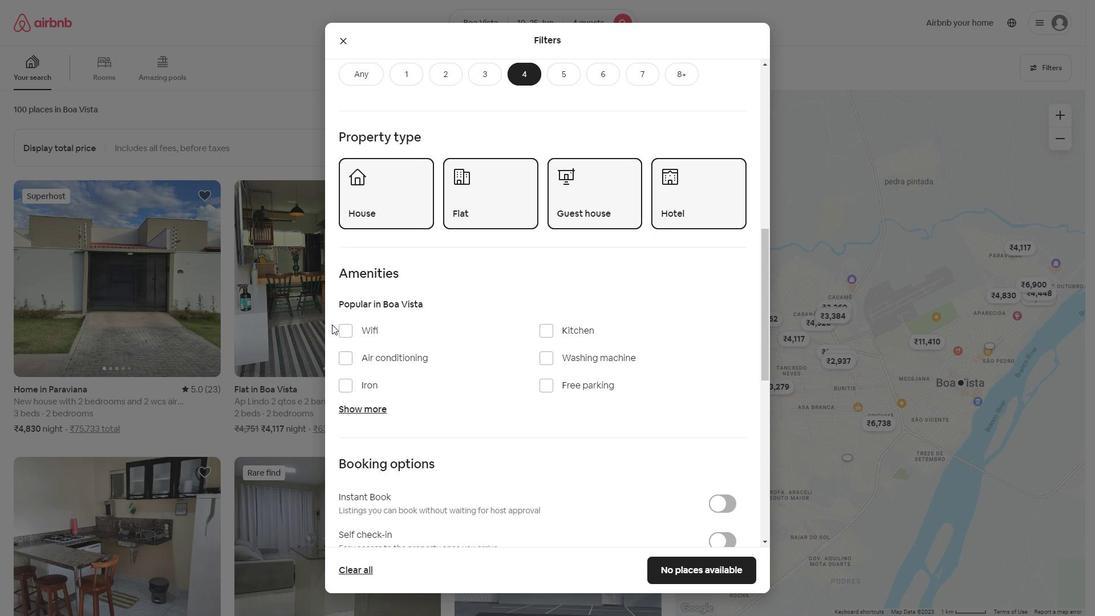 
Action: Mouse pressed left at (338, 326)
Screenshot: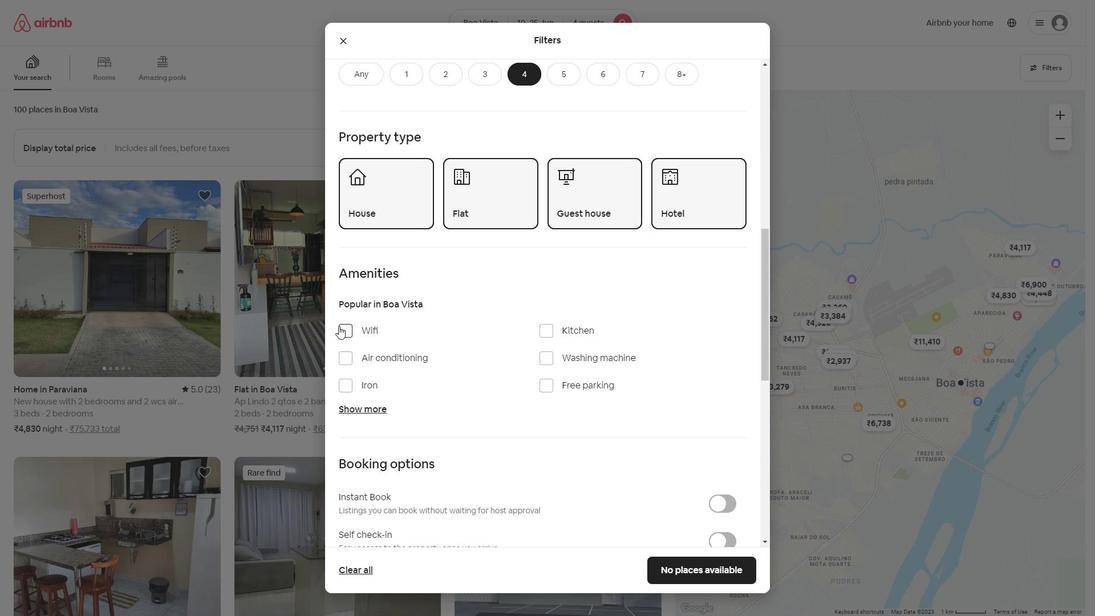 
Action: Mouse moved to (546, 382)
Screenshot: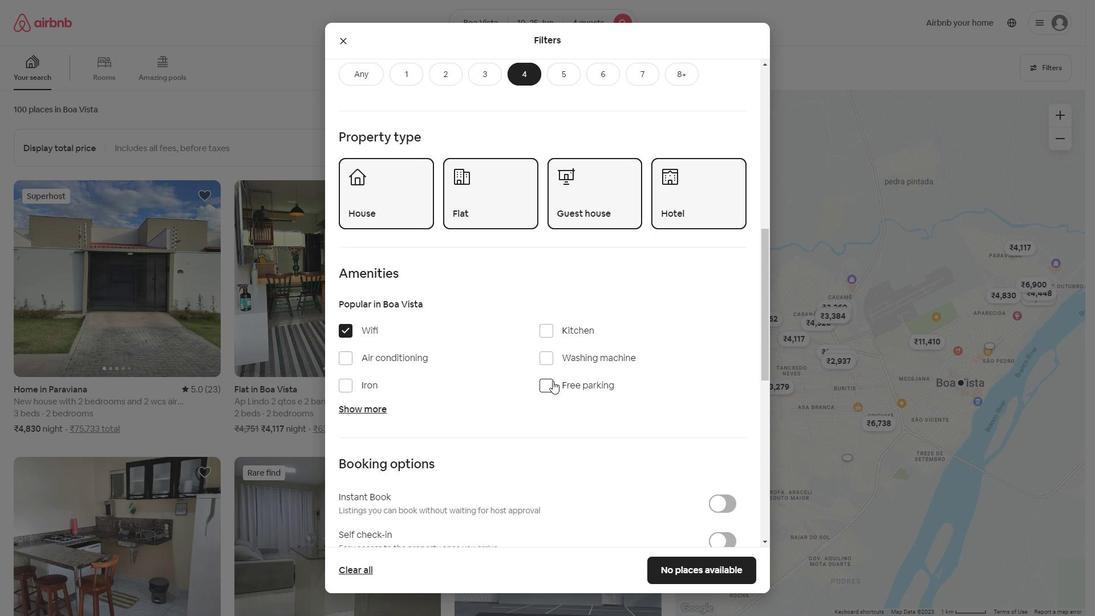
Action: Mouse pressed left at (546, 382)
Screenshot: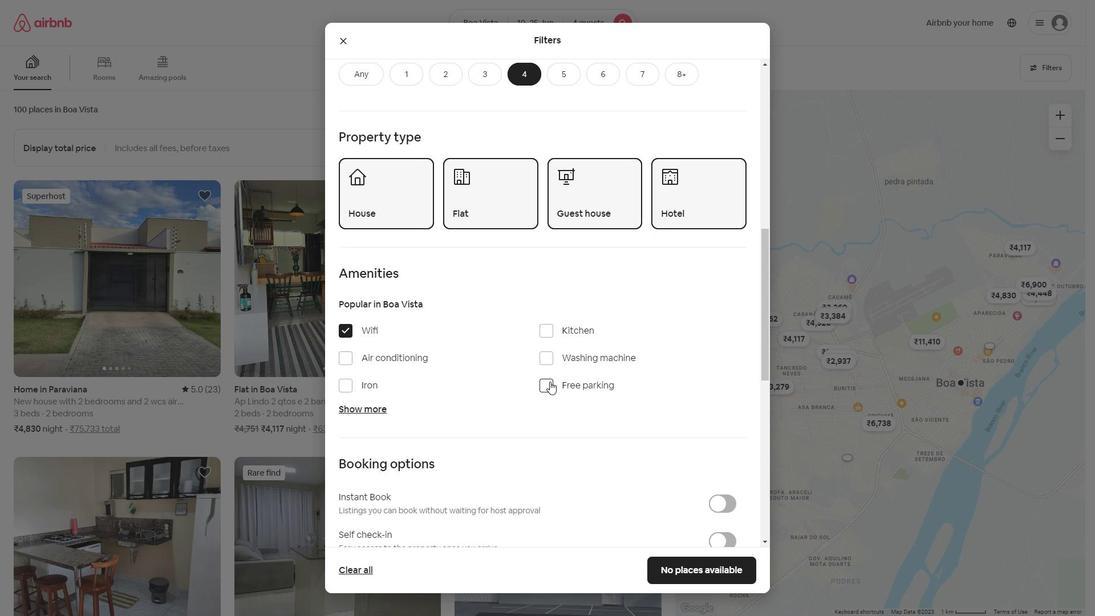 
Action: Mouse moved to (383, 407)
Screenshot: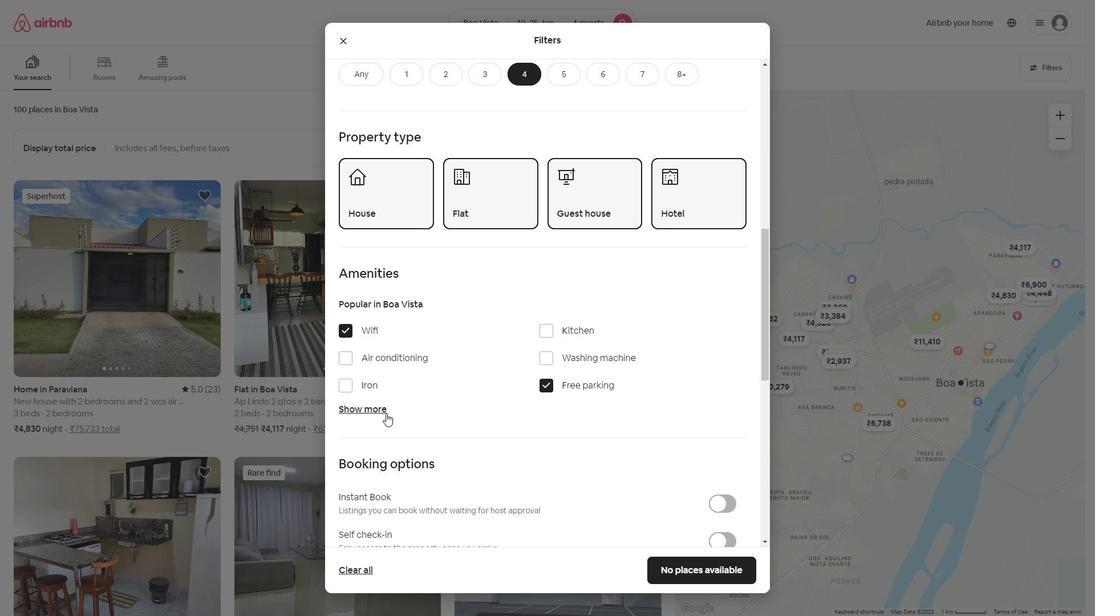 
Action: Mouse pressed left at (383, 407)
Screenshot: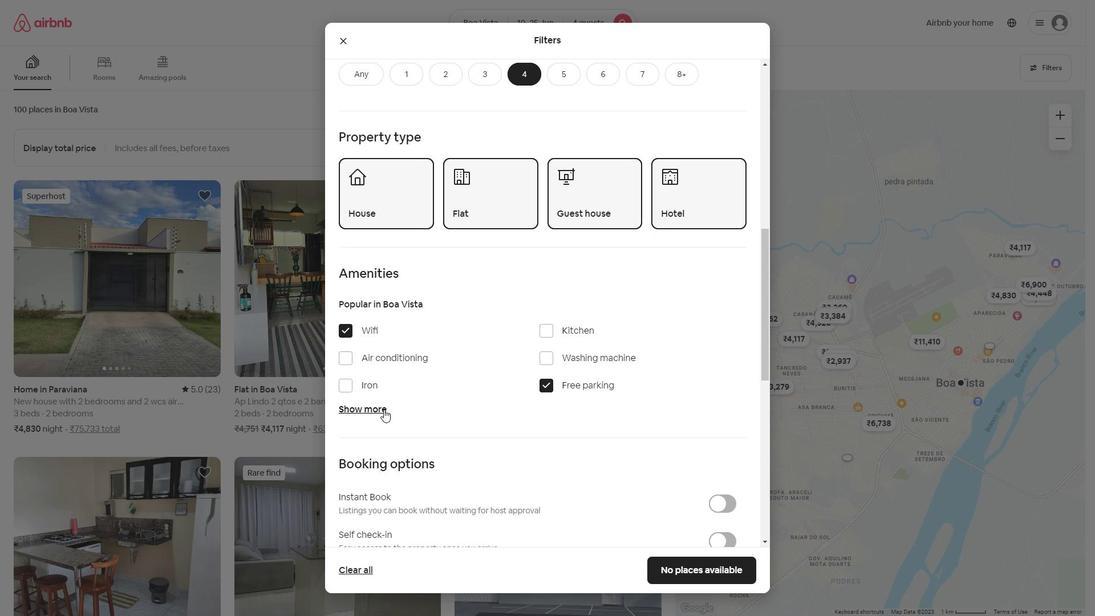 
Action: Mouse moved to (469, 406)
Screenshot: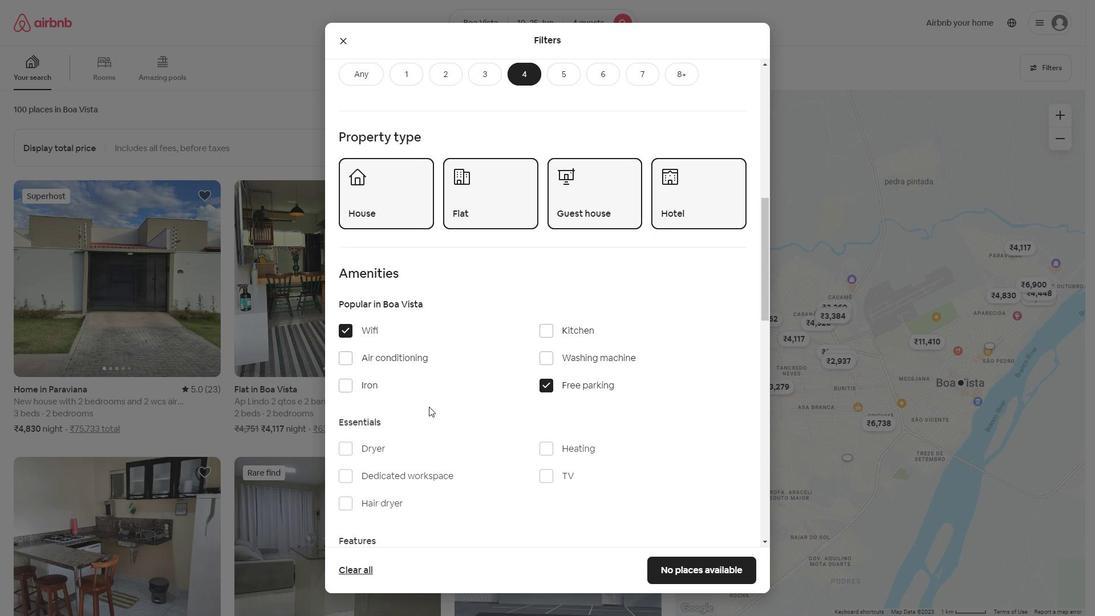 
Action: Mouse scrolled (456, 406) with delta (0, 0)
Screenshot: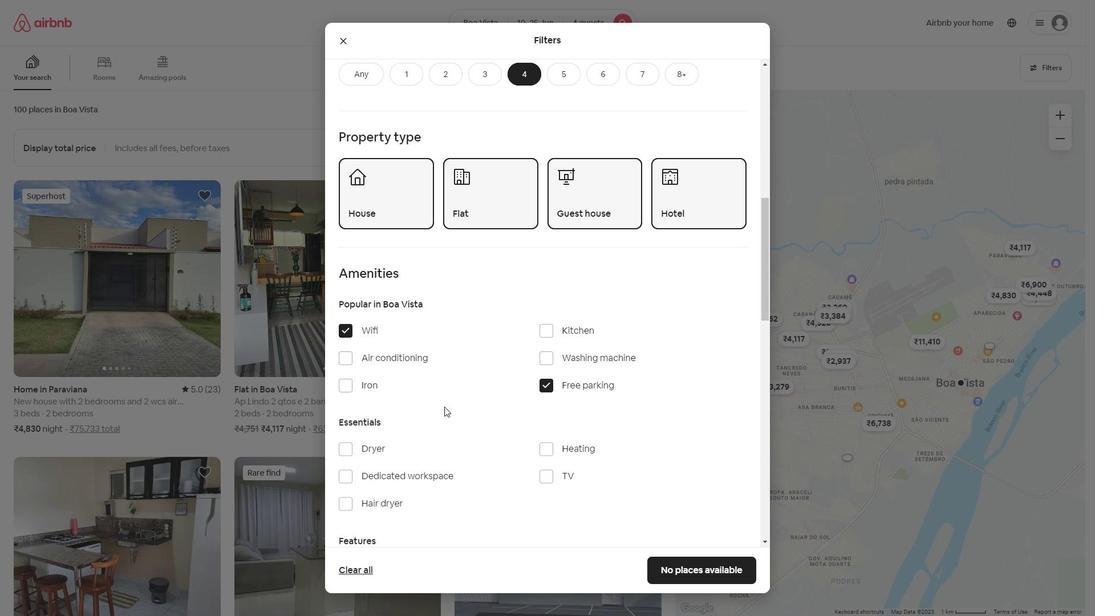
Action: Mouse moved to (472, 407)
Screenshot: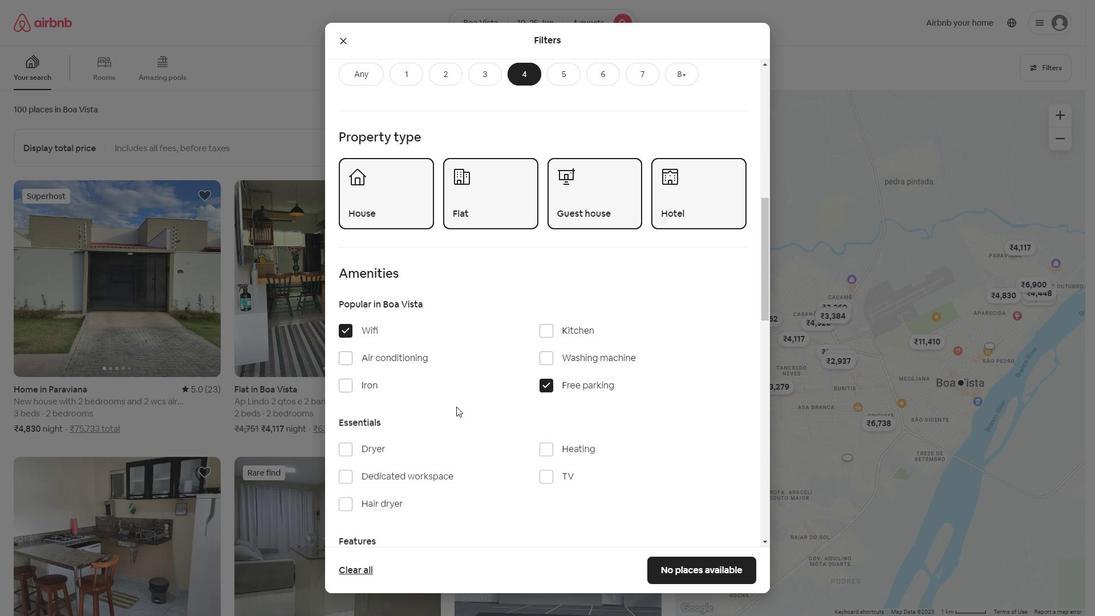 
Action: Mouse scrolled (470, 406) with delta (0, 0)
Screenshot: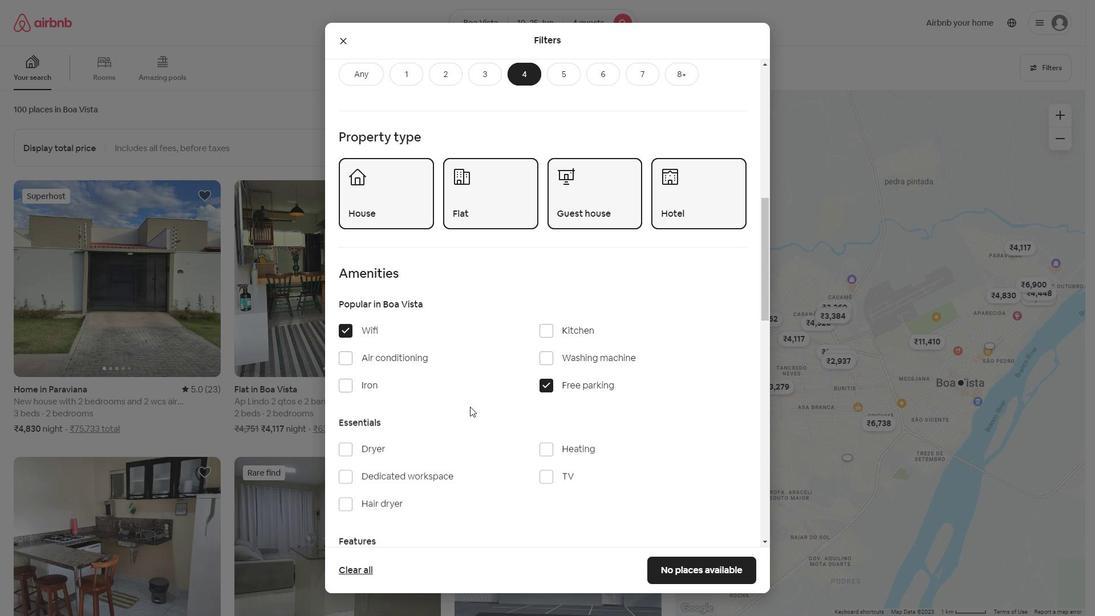 
Action: Mouse moved to (511, 415)
Screenshot: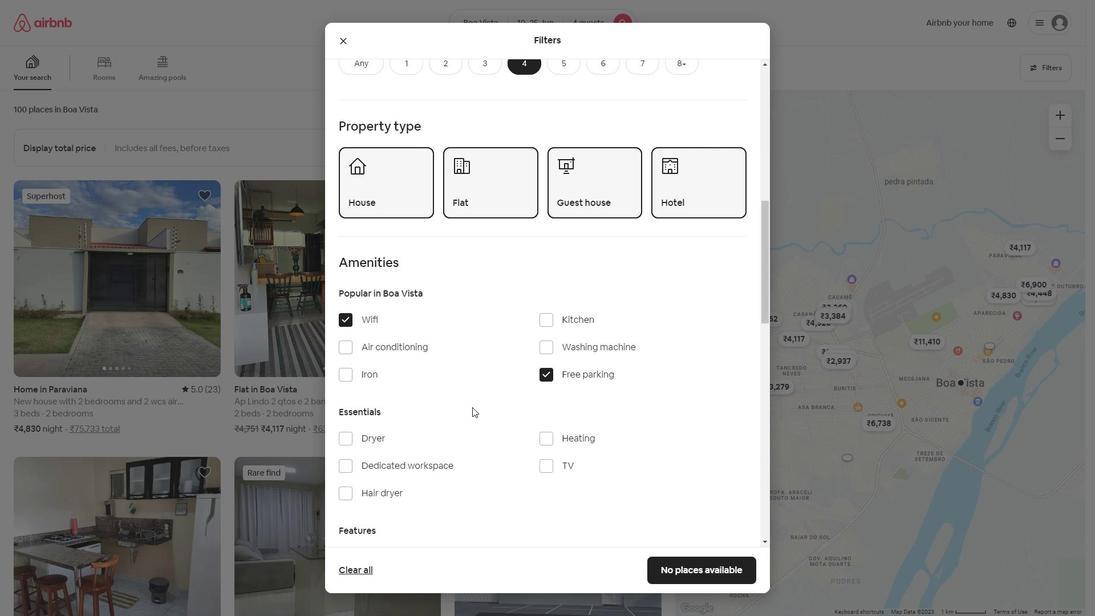 
Action: Mouse scrolled (472, 406) with delta (0, 0)
Screenshot: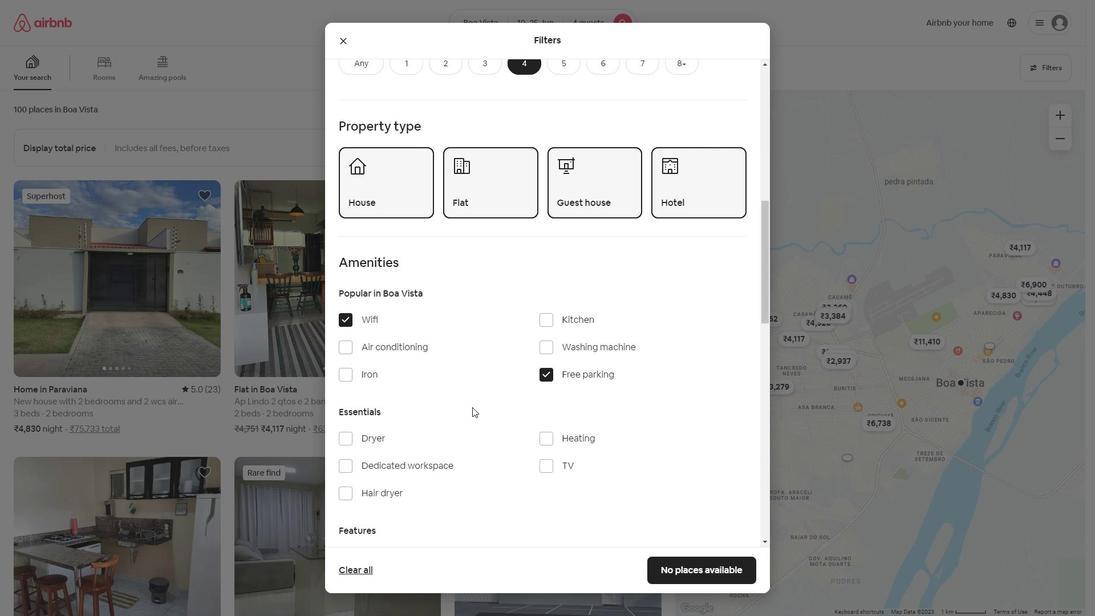 
Action: Mouse moved to (546, 308)
Screenshot: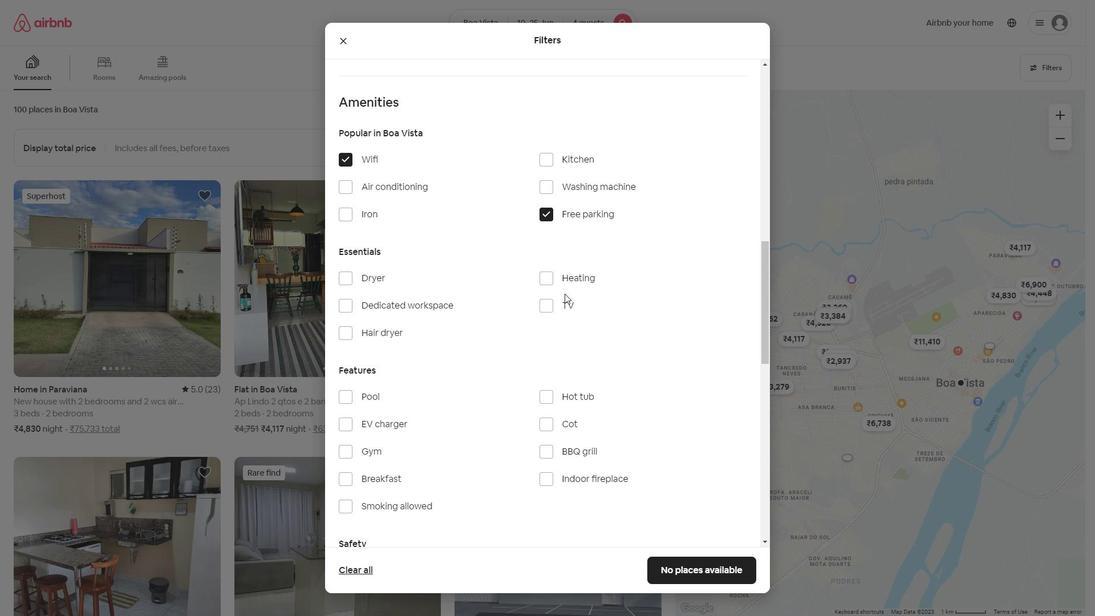 
Action: Mouse pressed left at (546, 308)
Screenshot: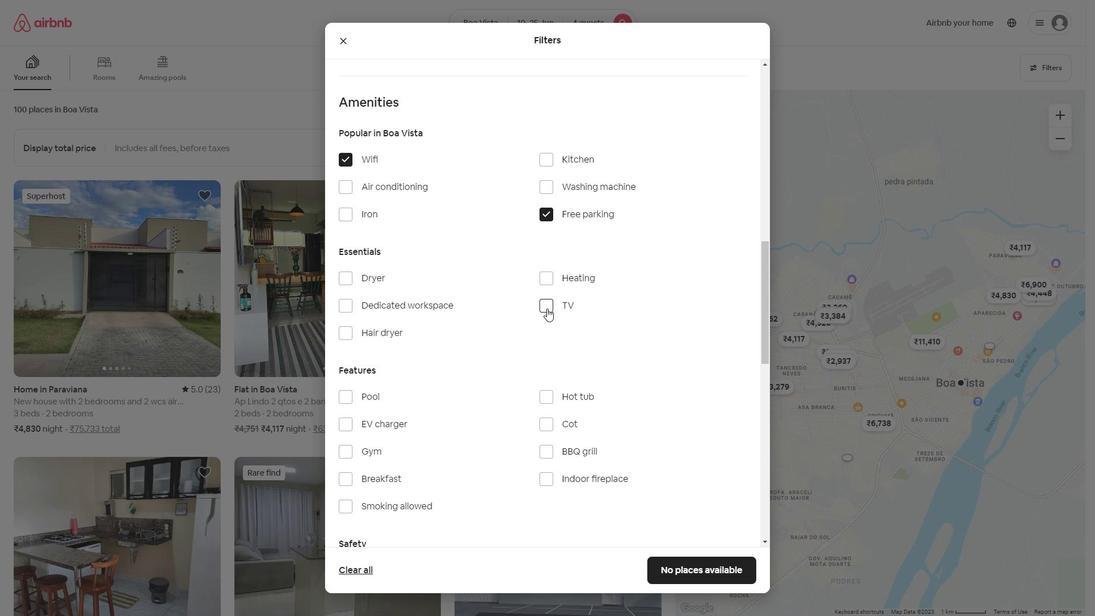 
Action: Mouse moved to (341, 448)
Screenshot: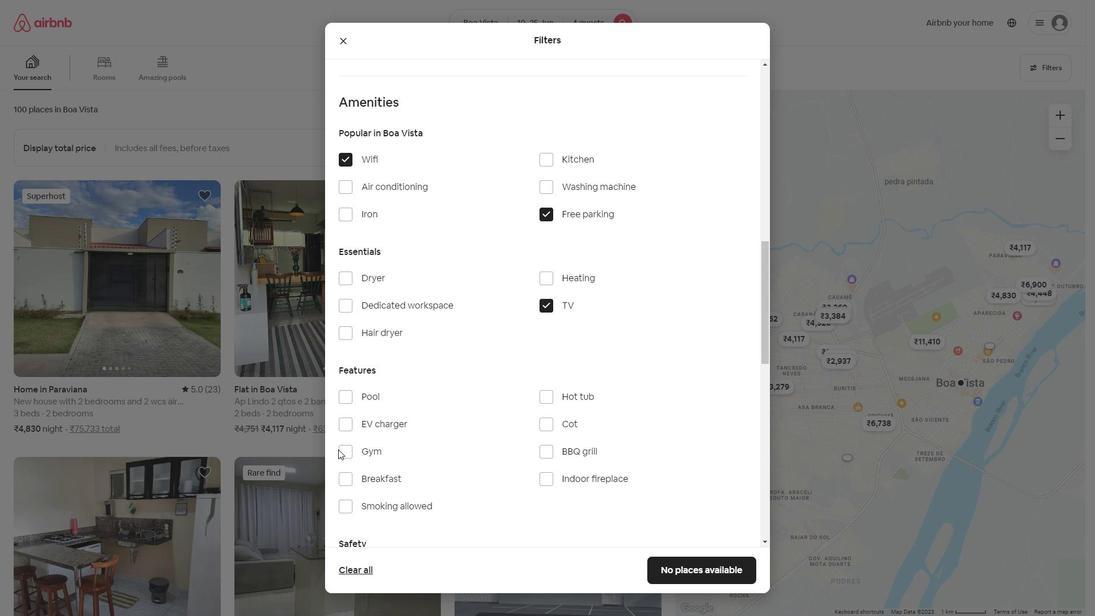 
Action: Mouse pressed left at (341, 448)
Screenshot: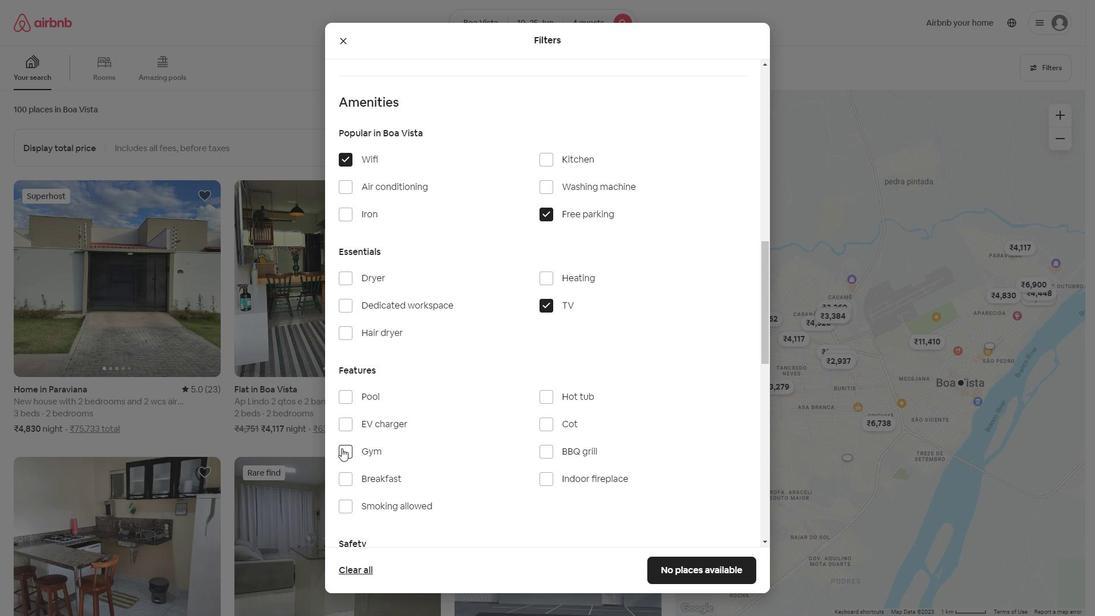 
Action: Mouse moved to (345, 481)
Screenshot: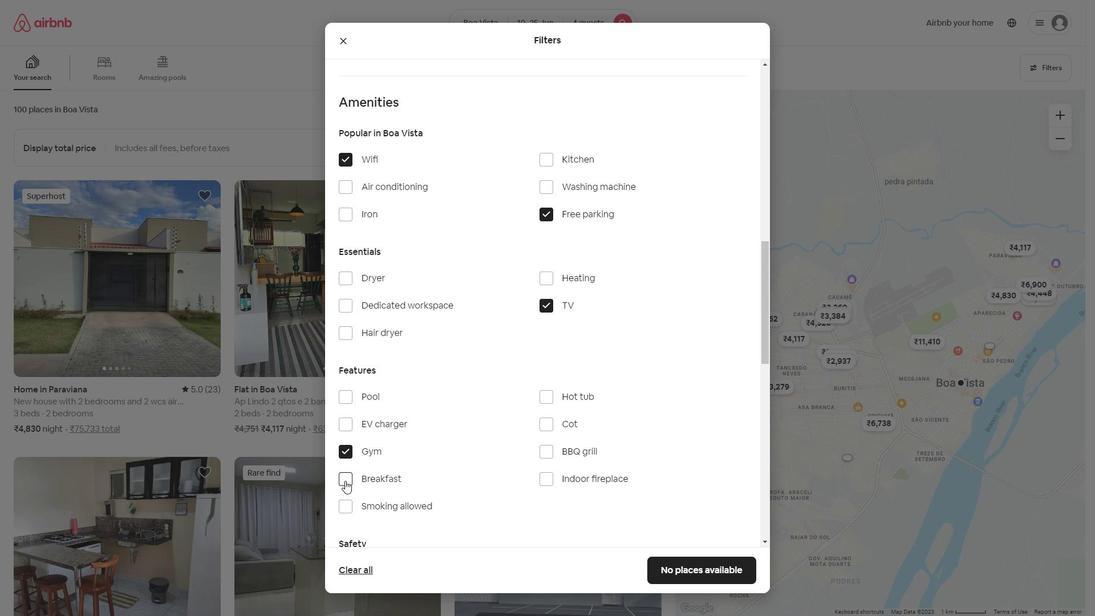 
Action: Mouse pressed left at (345, 481)
Screenshot: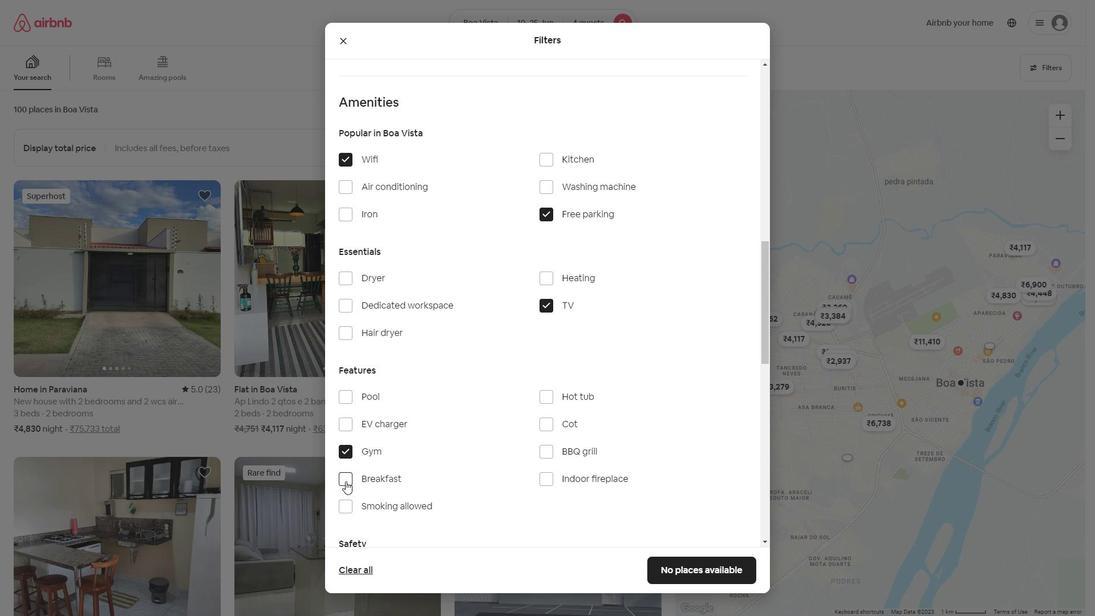 
Action: Mouse scrolled (345, 480) with delta (0, 0)
Screenshot: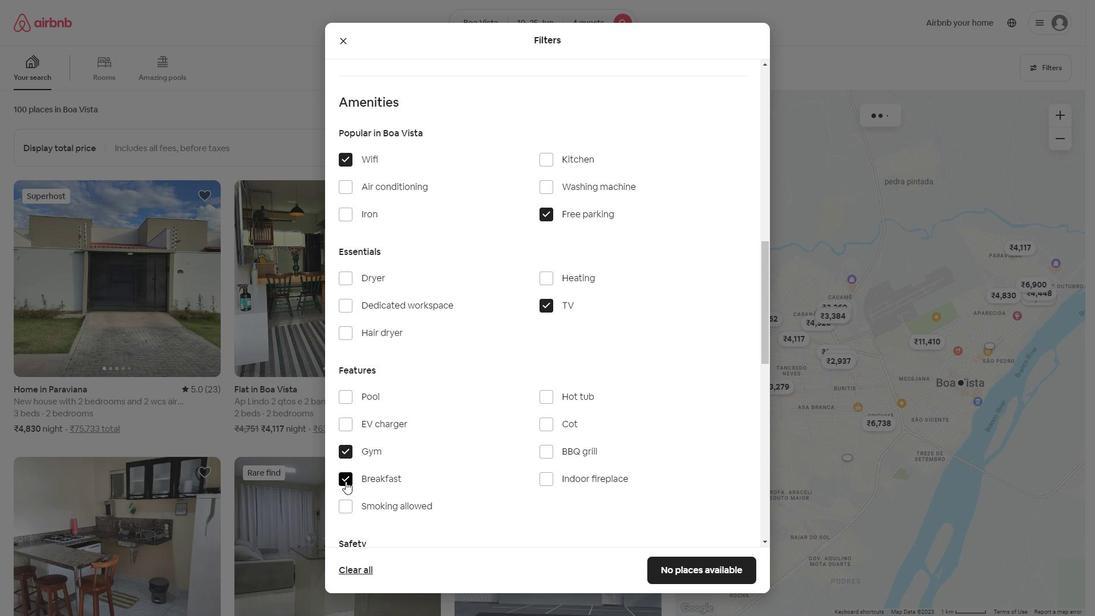 
Action: Mouse scrolled (345, 480) with delta (0, 0)
Screenshot: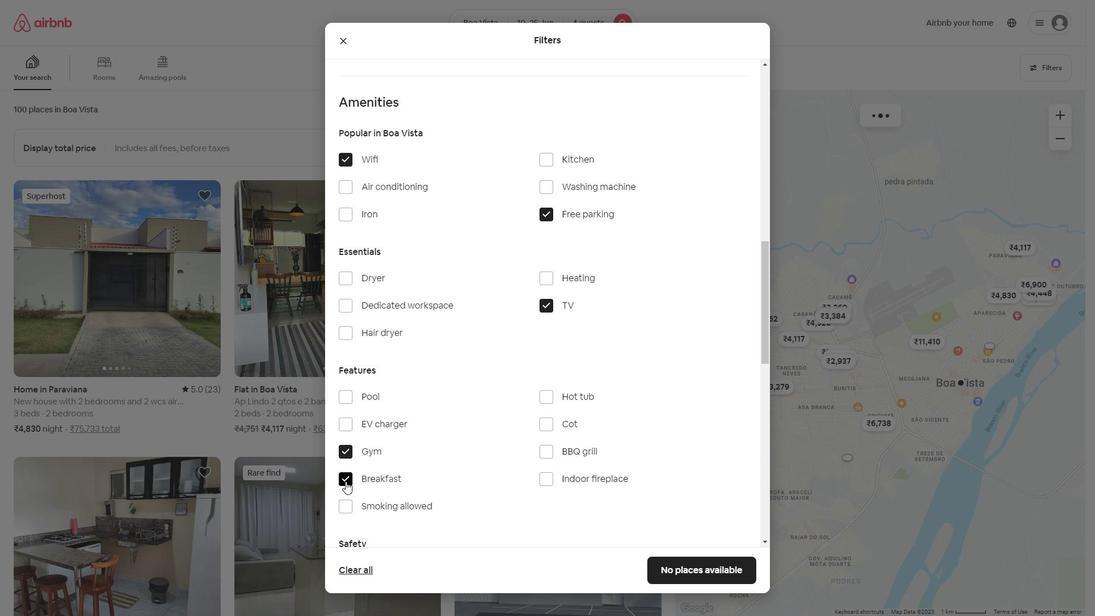 
Action: Mouse scrolled (345, 480) with delta (0, 0)
Screenshot: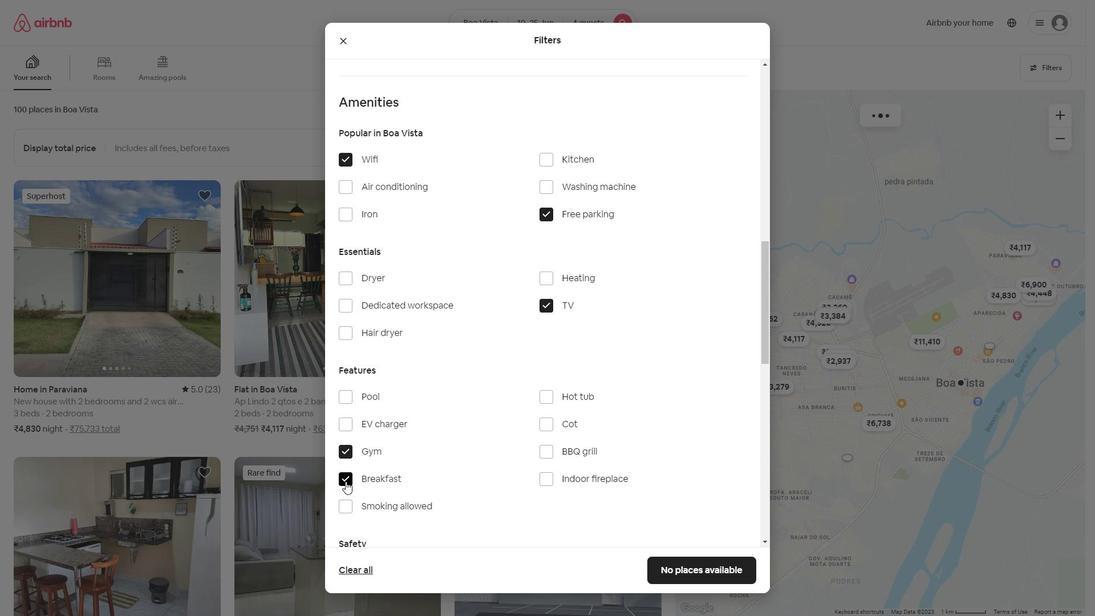 
Action: Mouse scrolled (345, 480) with delta (0, 0)
Screenshot: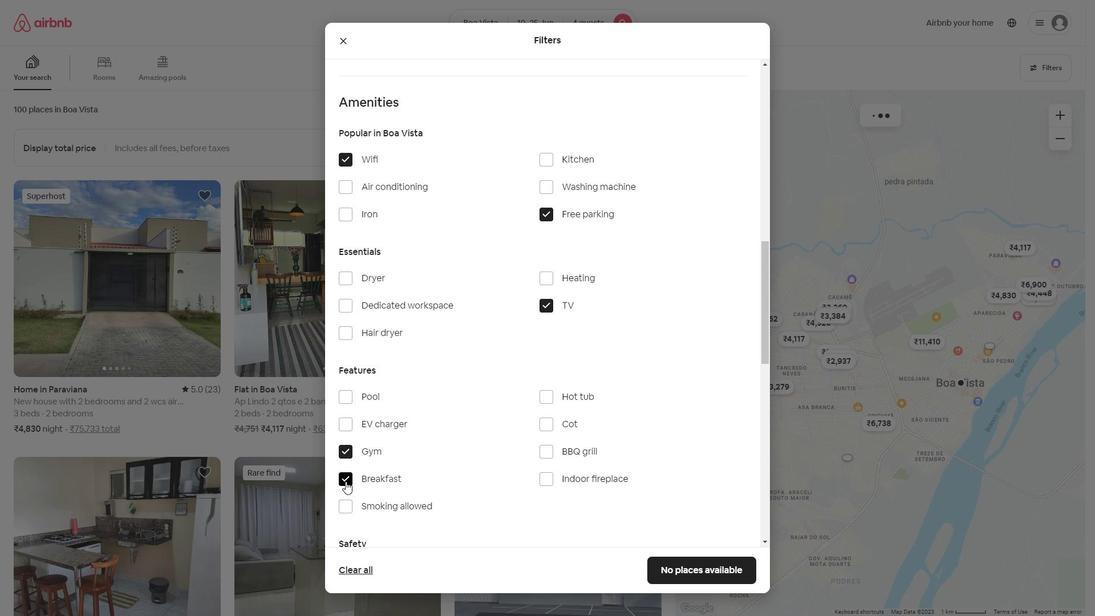 
Action: Mouse scrolled (345, 480) with delta (0, 0)
Screenshot: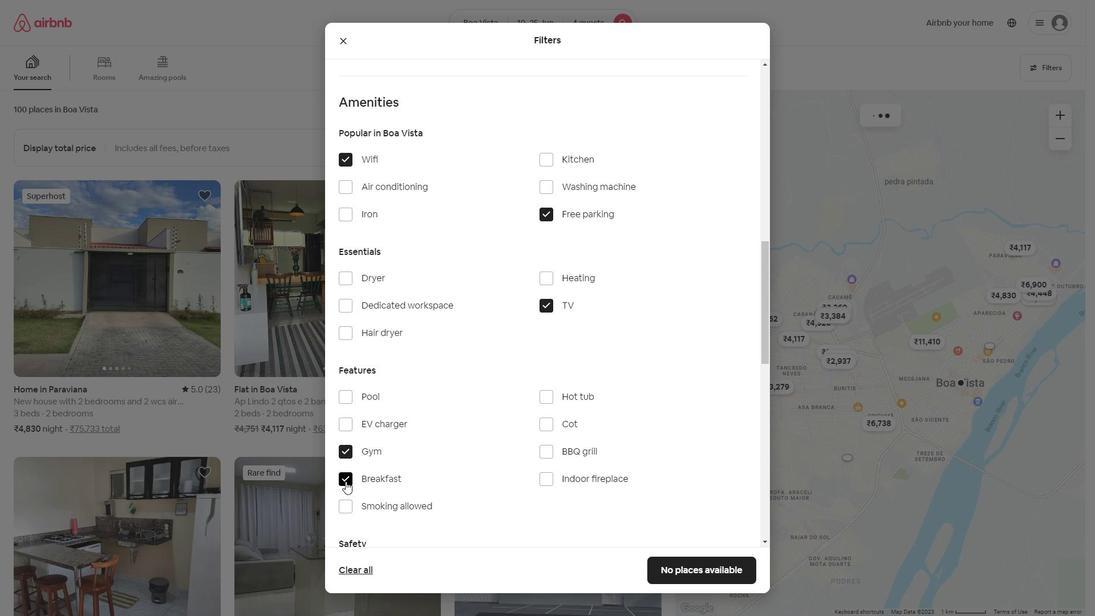 
Action: Mouse moved to (728, 444)
Screenshot: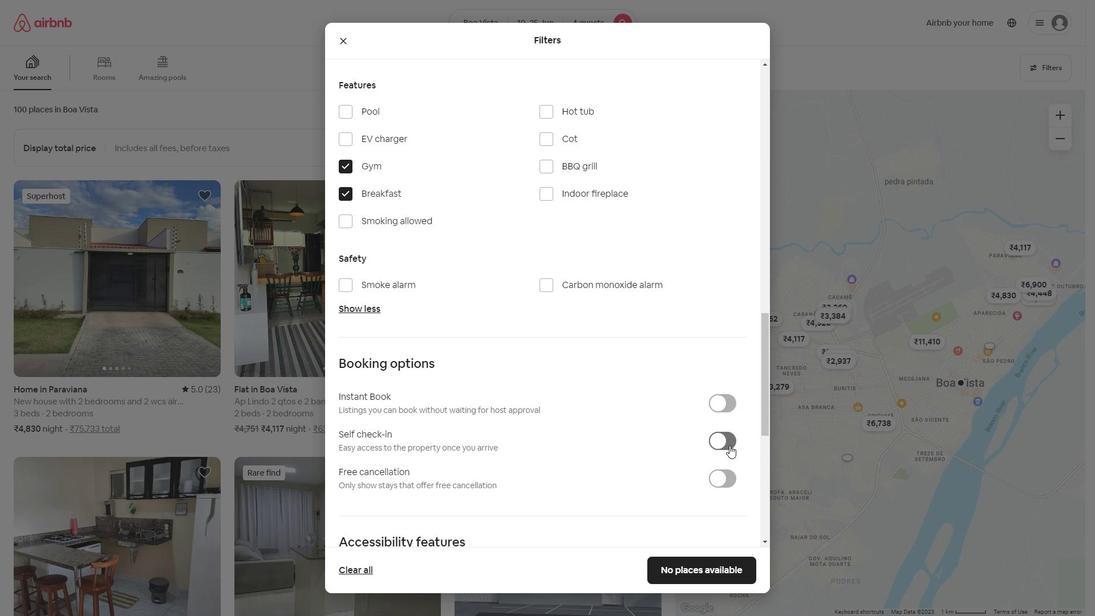 
Action: Mouse pressed left at (728, 444)
Screenshot: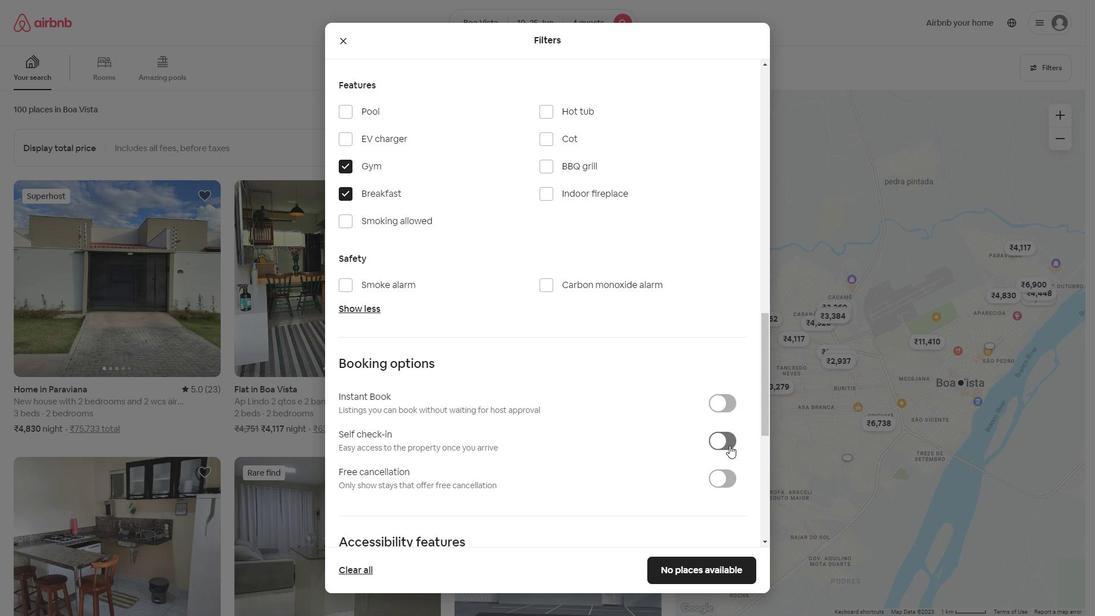 
Action: Mouse moved to (573, 415)
Screenshot: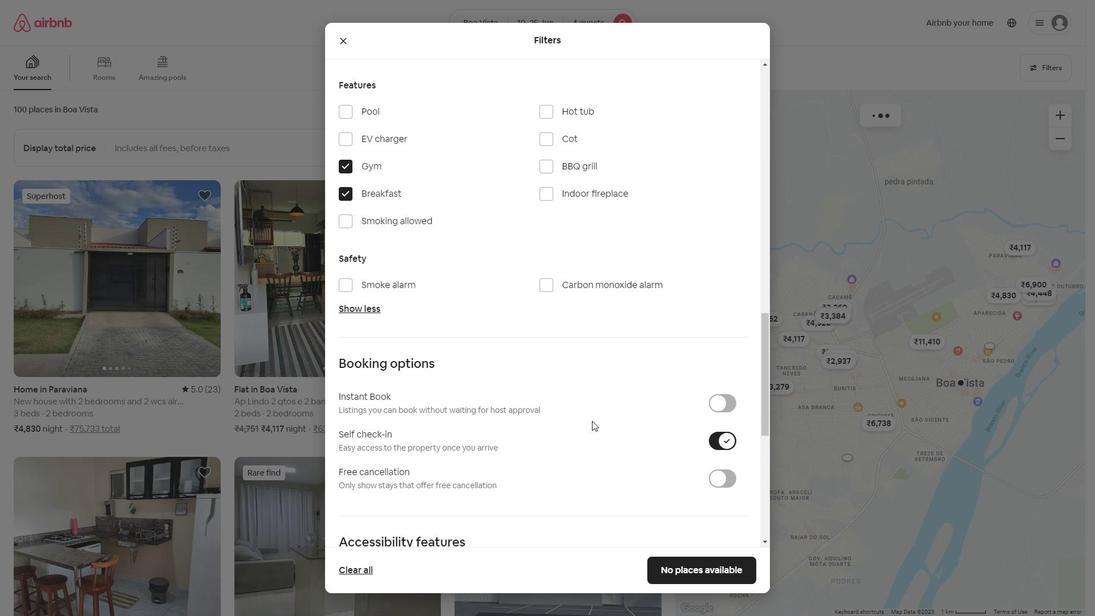 
Action: Mouse scrolled (573, 414) with delta (0, 0)
Screenshot: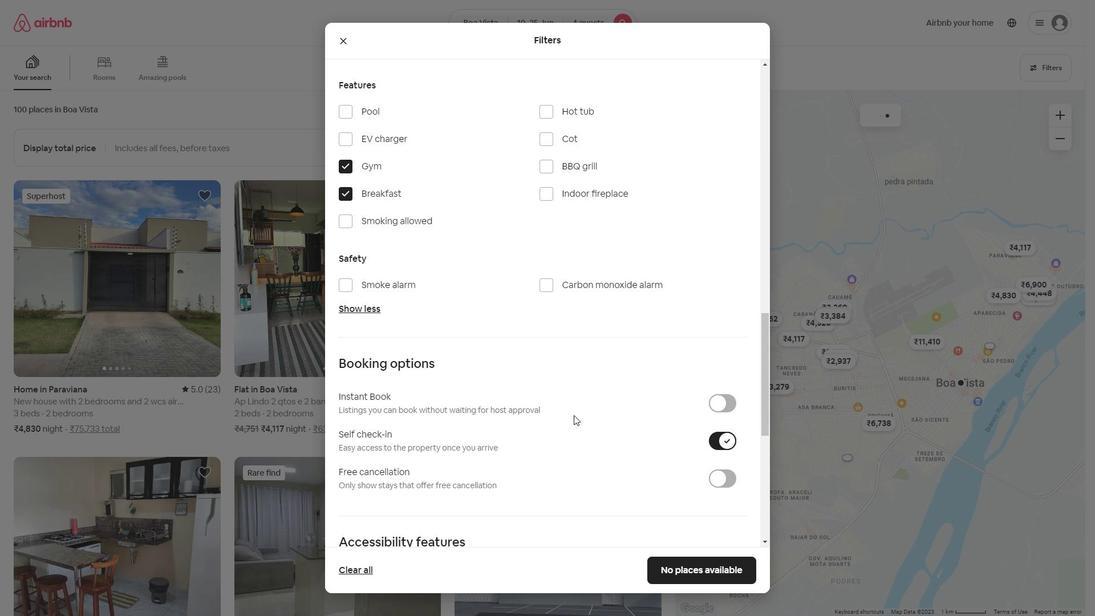 
Action: Mouse scrolled (573, 414) with delta (0, 0)
Screenshot: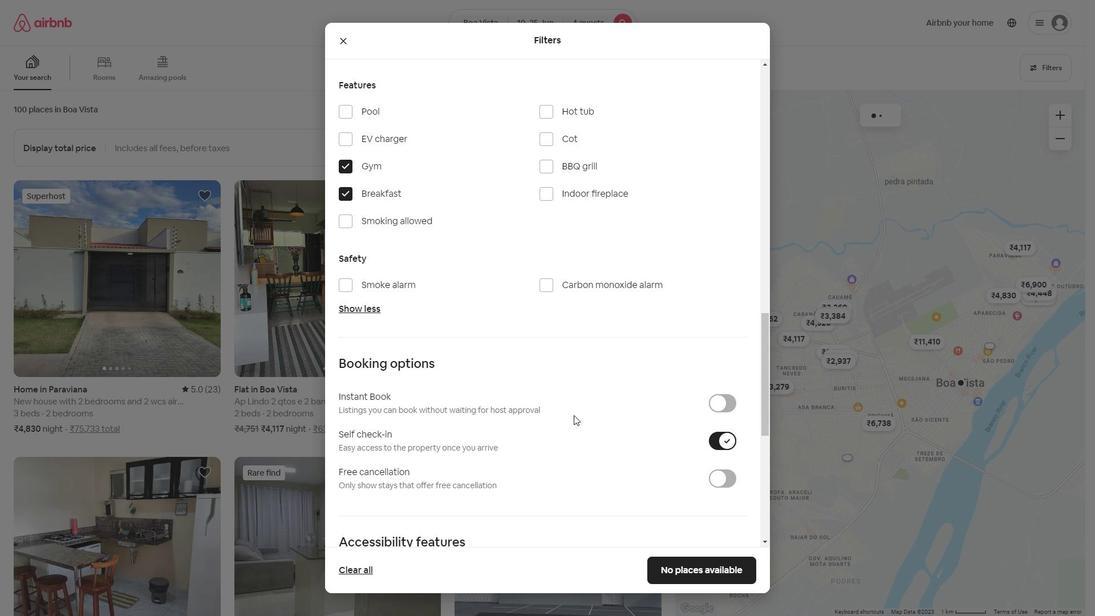 
Action: Mouse scrolled (573, 414) with delta (0, 0)
Screenshot: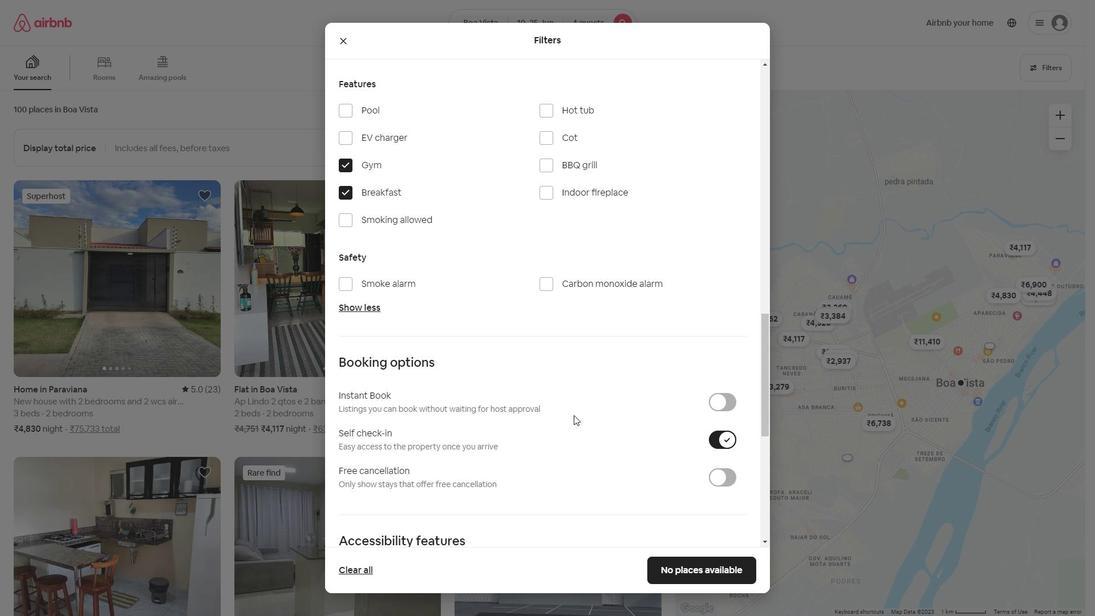 
Action: Mouse scrolled (573, 414) with delta (0, 0)
Screenshot: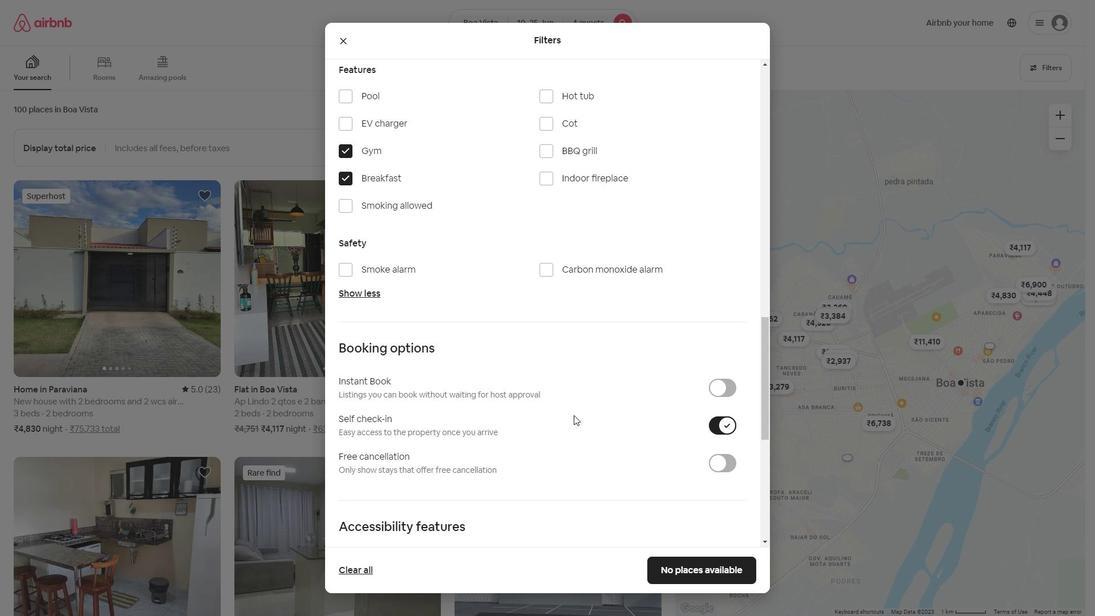 
Action: Mouse scrolled (573, 414) with delta (0, 0)
Screenshot: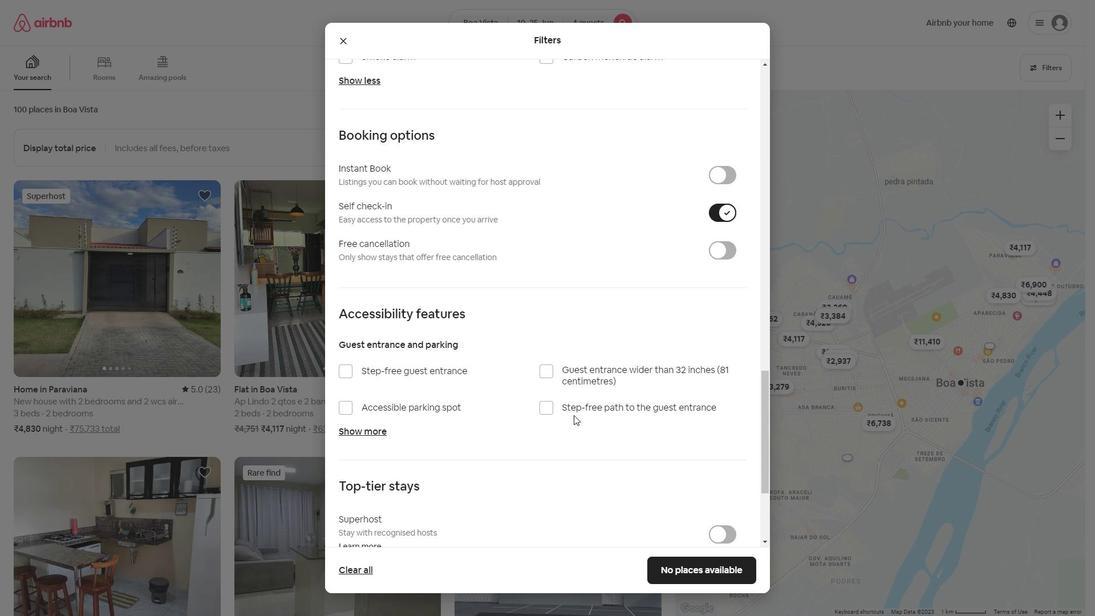 
Action: Mouse moved to (570, 416)
Screenshot: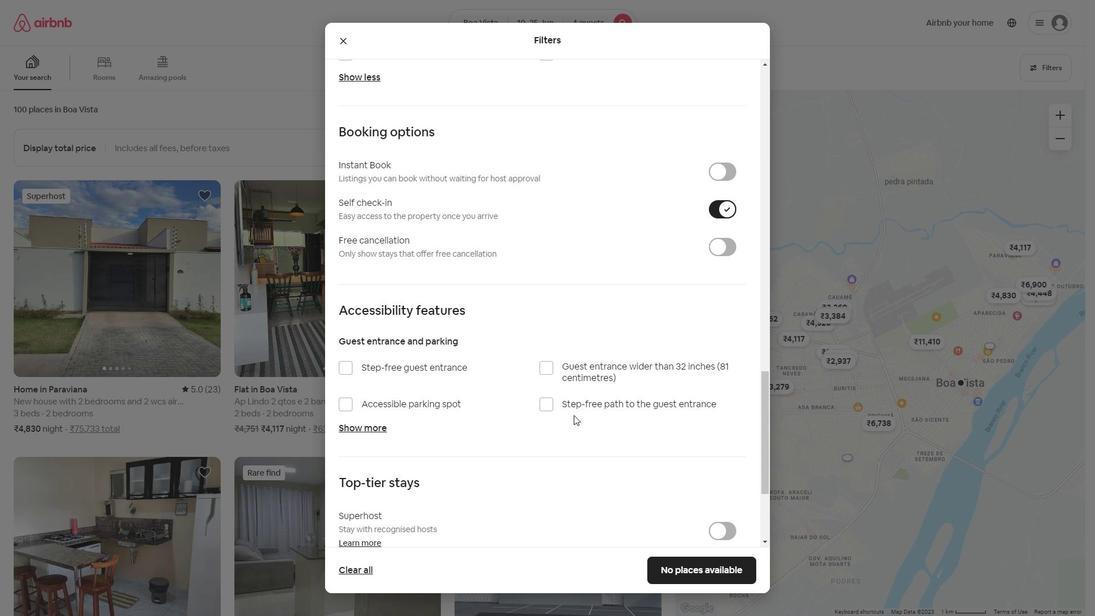 
Action: Mouse scrolled (572, 414) with delta (0, 0)
Screenshot: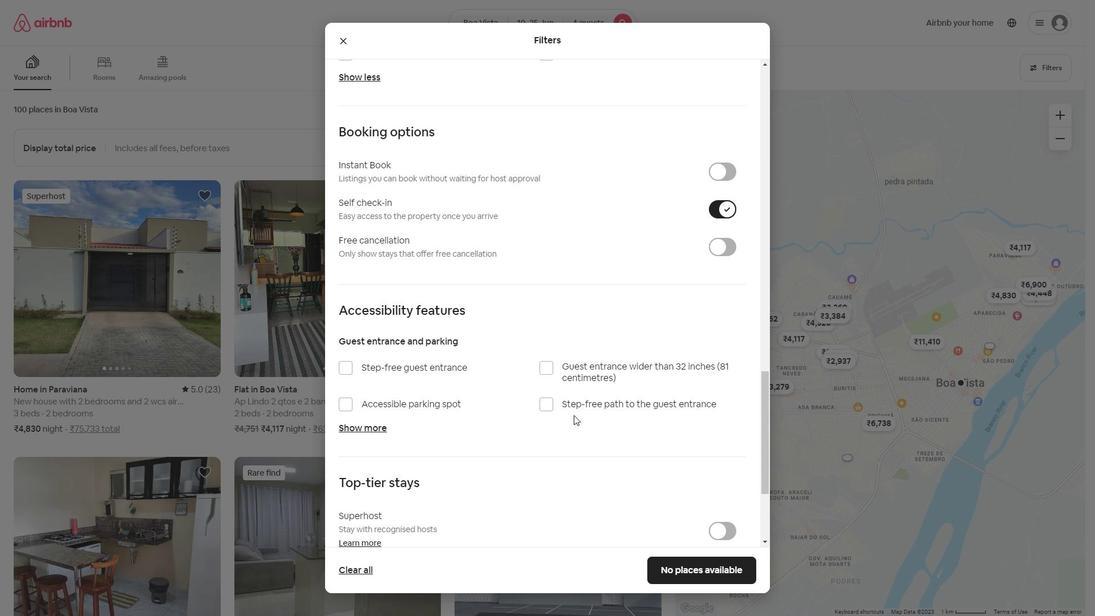 
Action: Mouse scrolled (570, 415) with delta (0, 0)
Screenshot: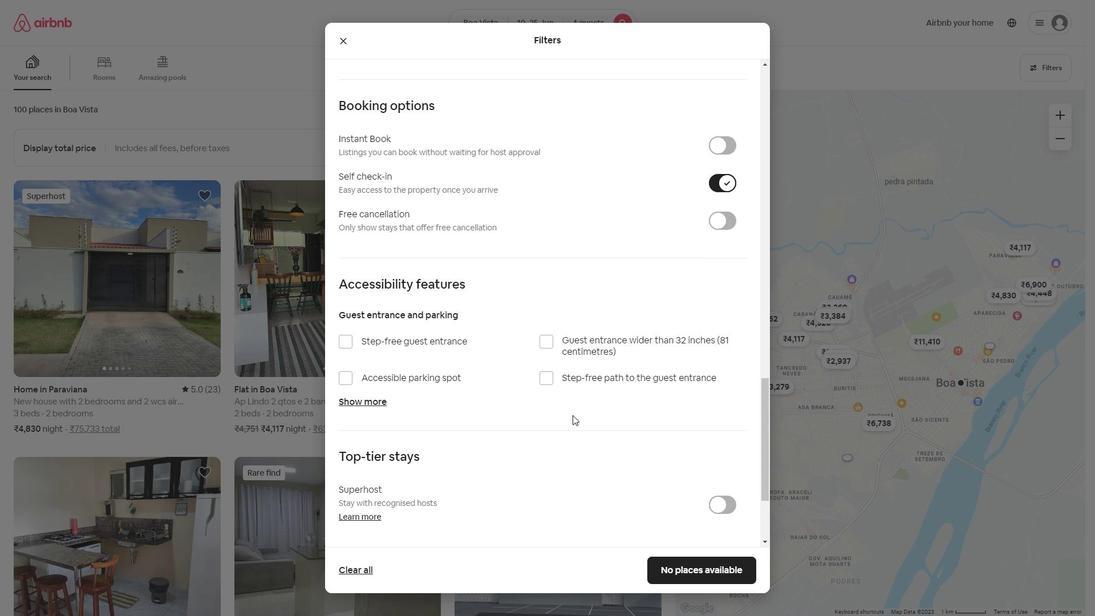 
Action: Mouse moved to (262, 476)
Screenshot: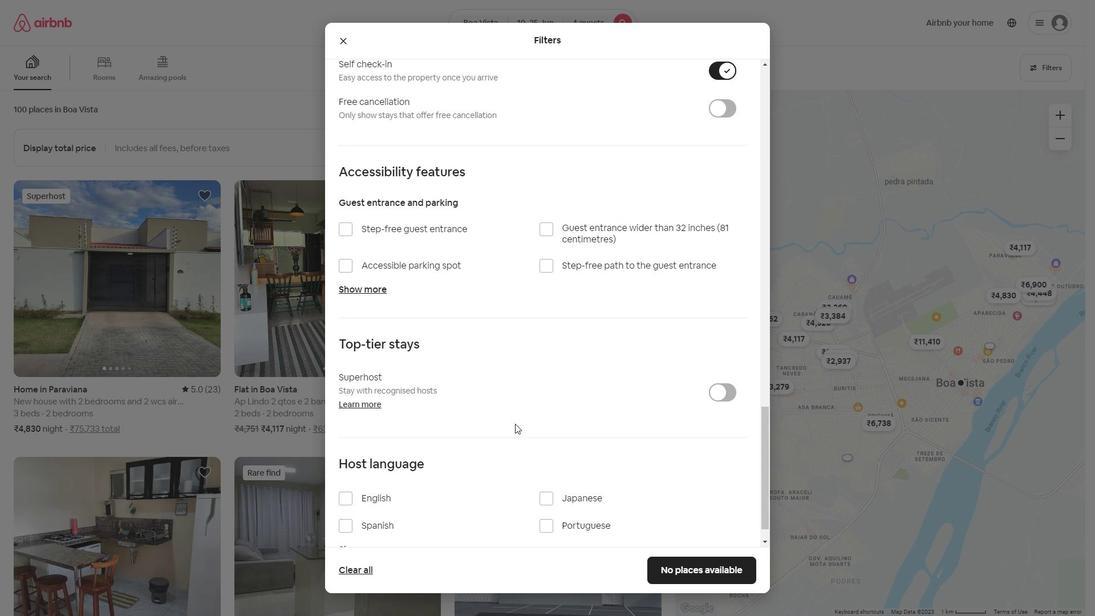 
Action: Mouse scrolled (342, 471) with delta (0, 0)
Screenshot: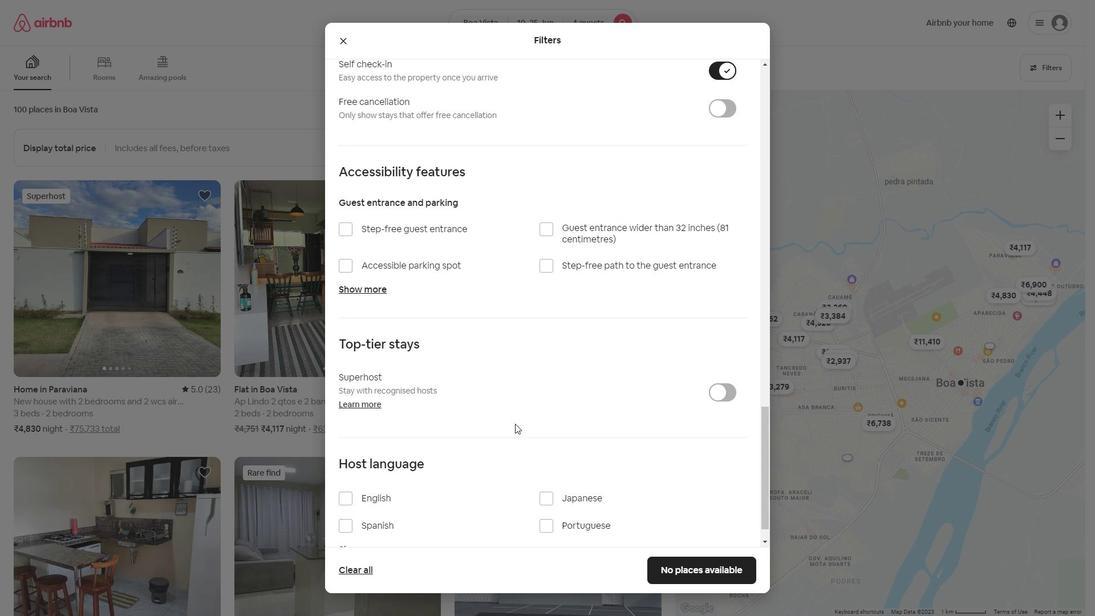 
Action: Mouse moved to (254, 476)
Screenshot: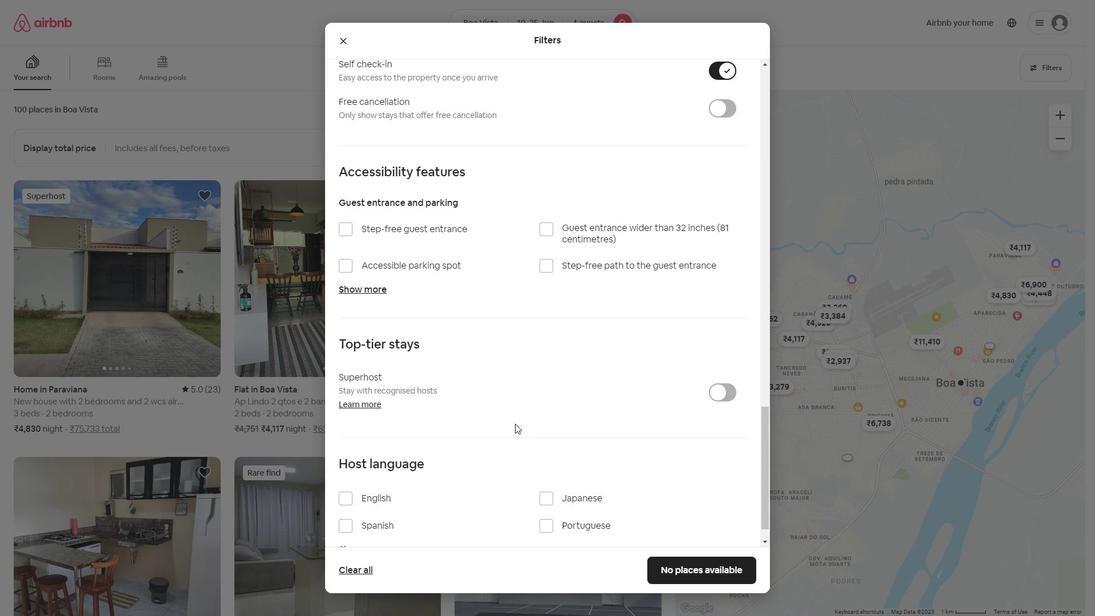 
Action: Mouse scrolled (342, 471) with delta (0, 0)
Screenshot: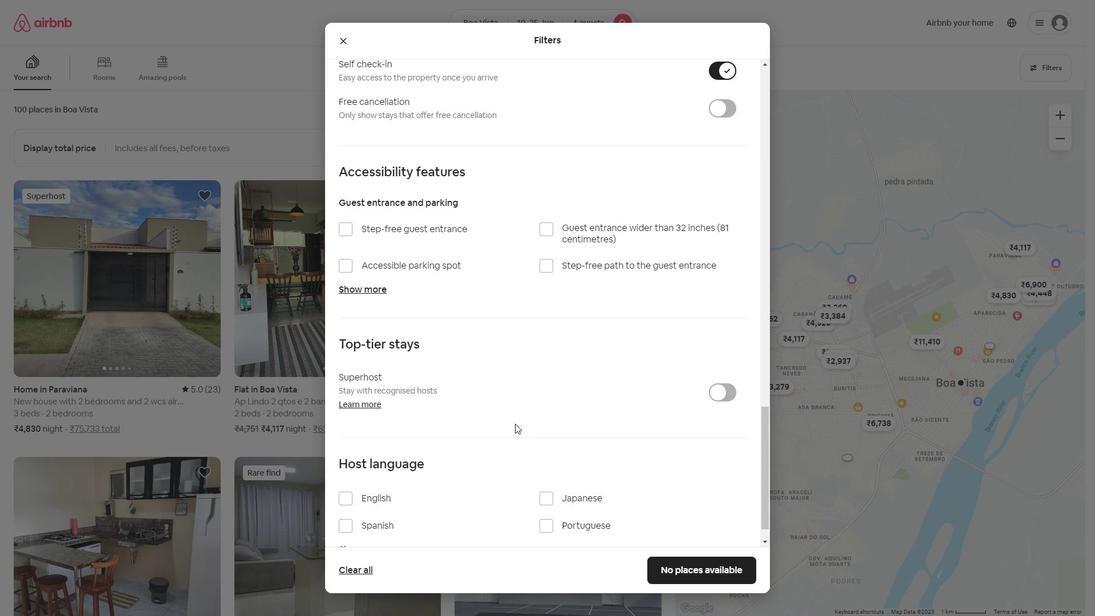 
Action: Mouse moved to (339, 462)
Screenshot: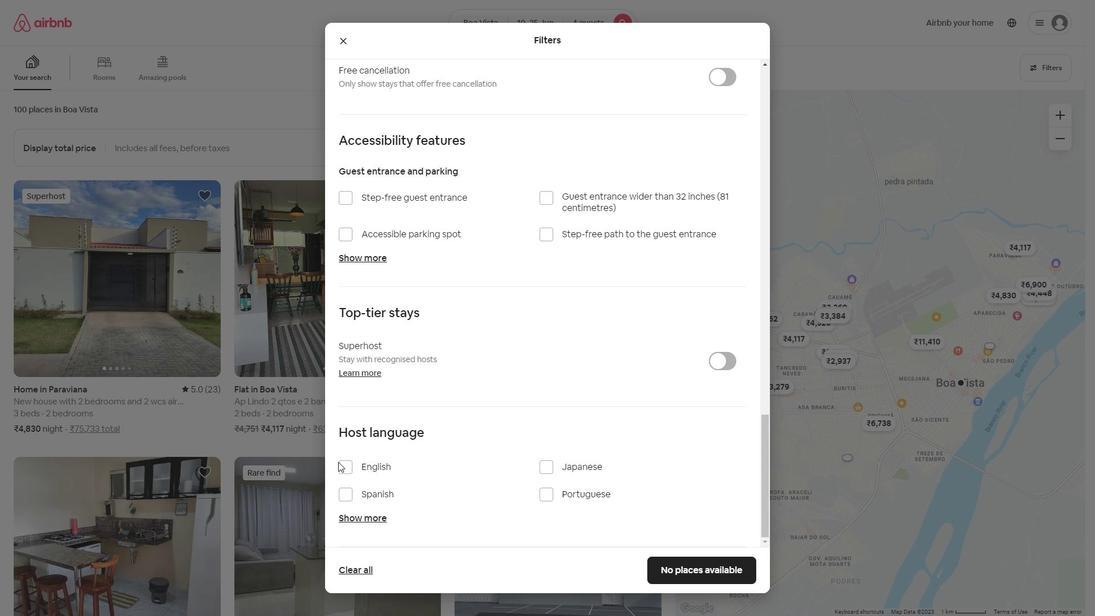 
Action: Mouse pressed left at (339, 462)
Screenshot: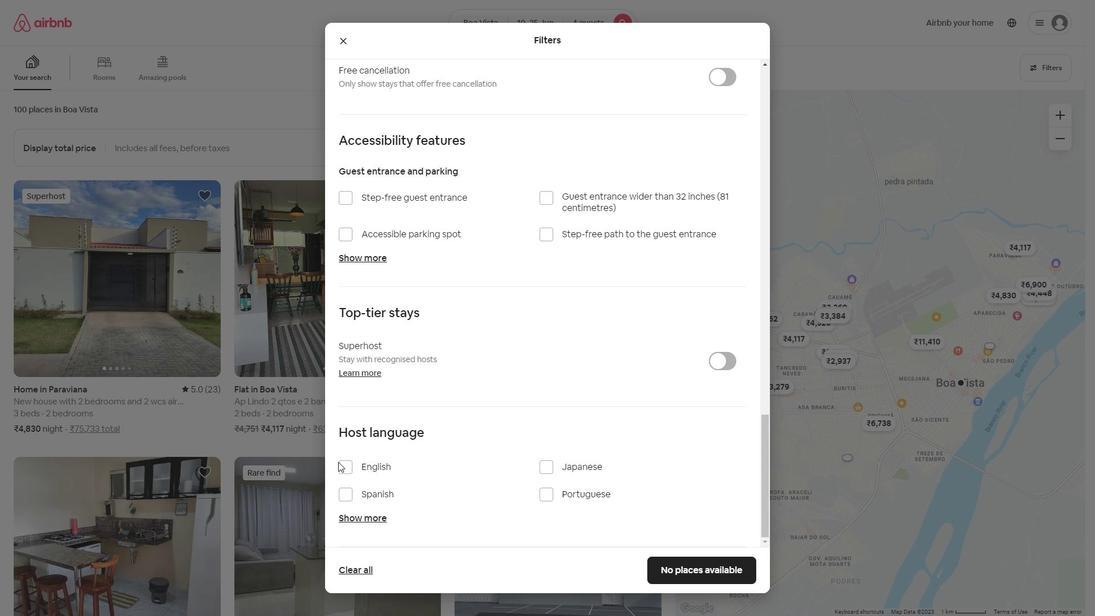 
Action: Mouse moved to (683, 569)
Screenshot: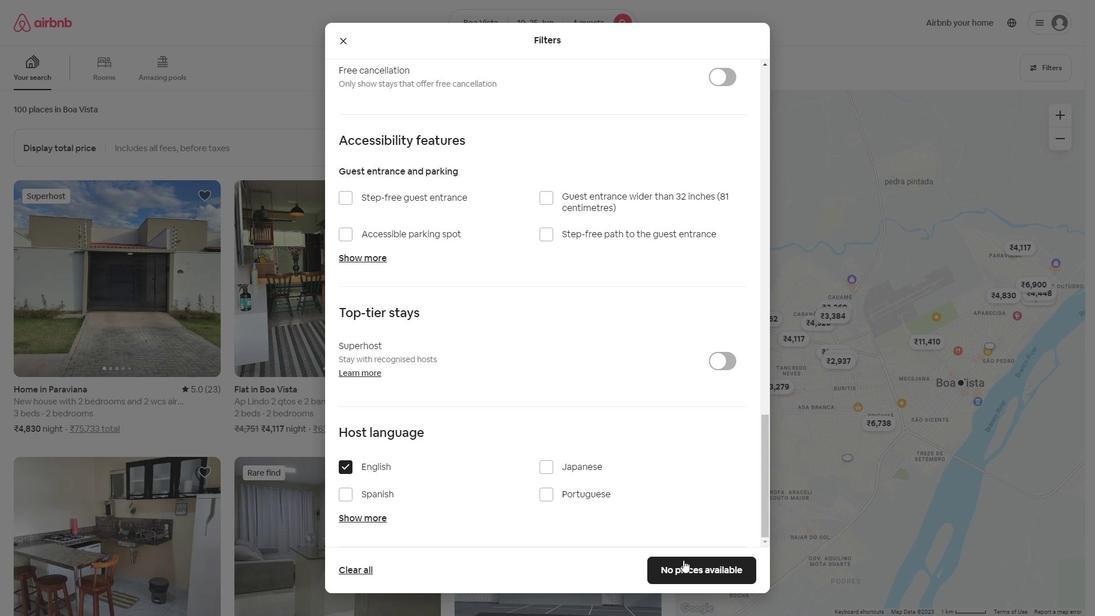 
Action: Mouse pressed left at (683, 569)
Screenshot: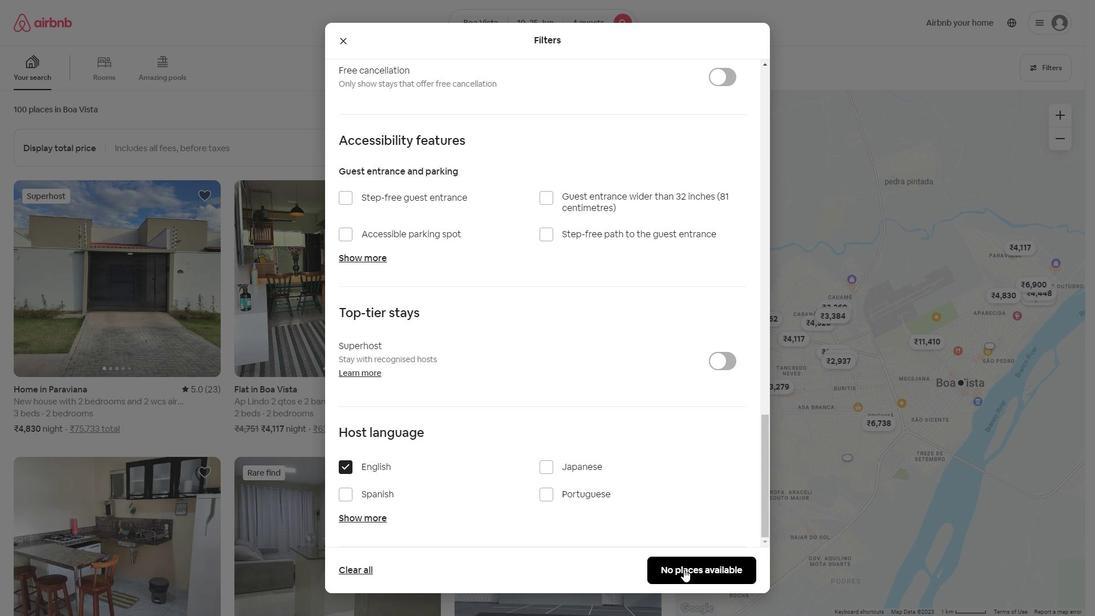 
Action: Mouse moved to (14, 319)
Screenshot: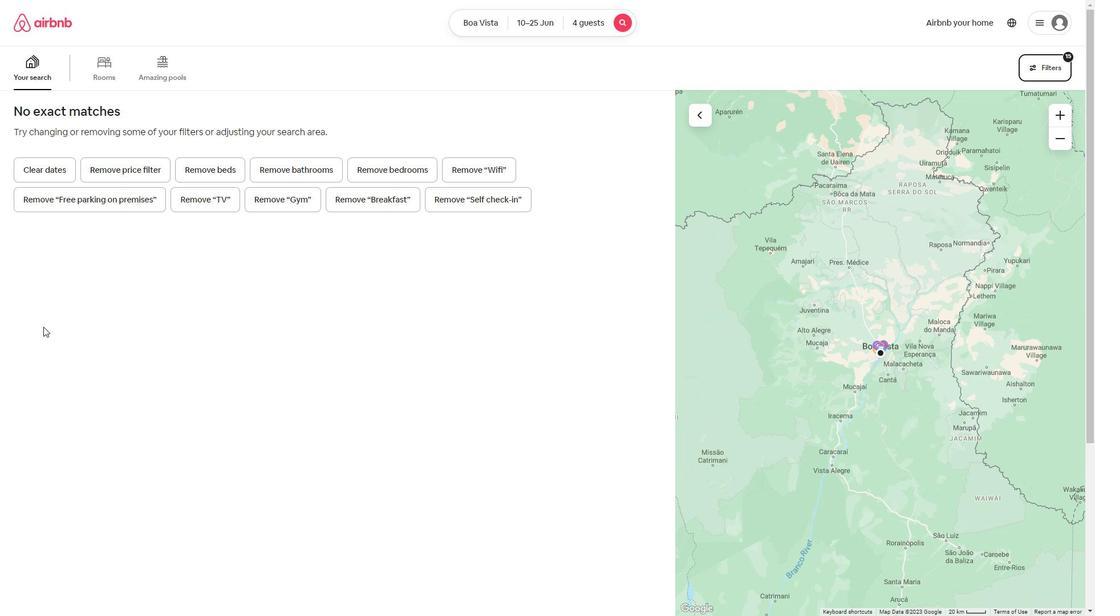 
